 Task: For heading Arial with bold.  font size for heading22,  'Change the font style of data to'Arial Narrow.  and font size to 14,  Change the alignment of both headline & data to Align middle.  In the sheet  FinAudit logbookbook
Action: Mouse moved to (70, 134)
Screenshot: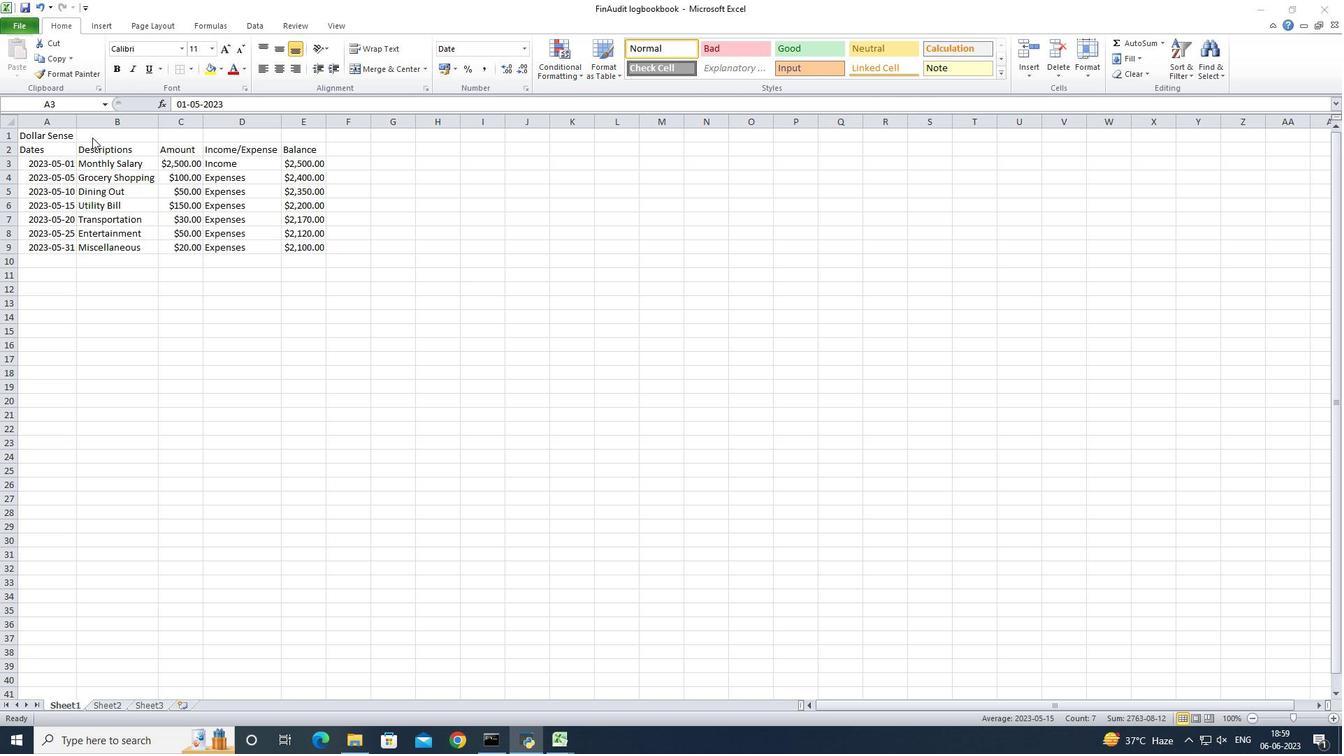 
Action: Mouse pressed left at (70, 134)
Screenshot: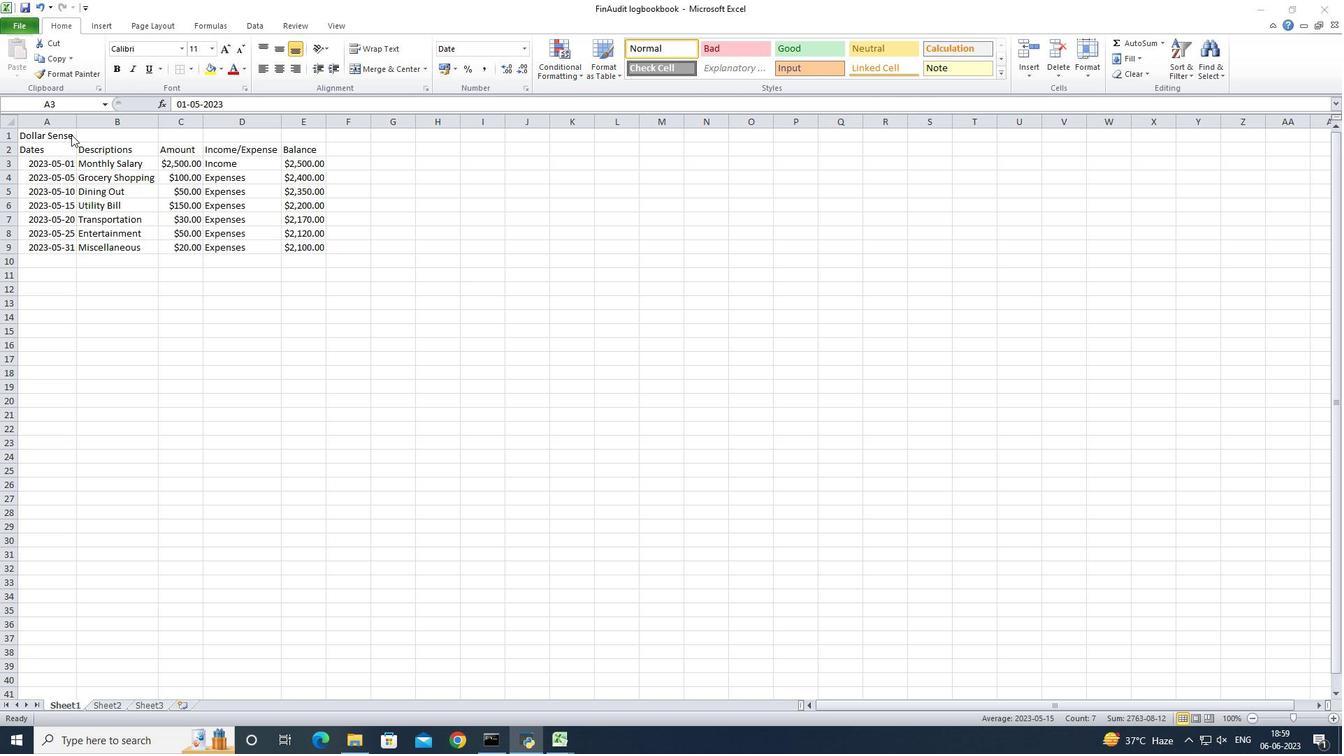 
Action: Mouse pressed left at (70, 134)
Screenshot: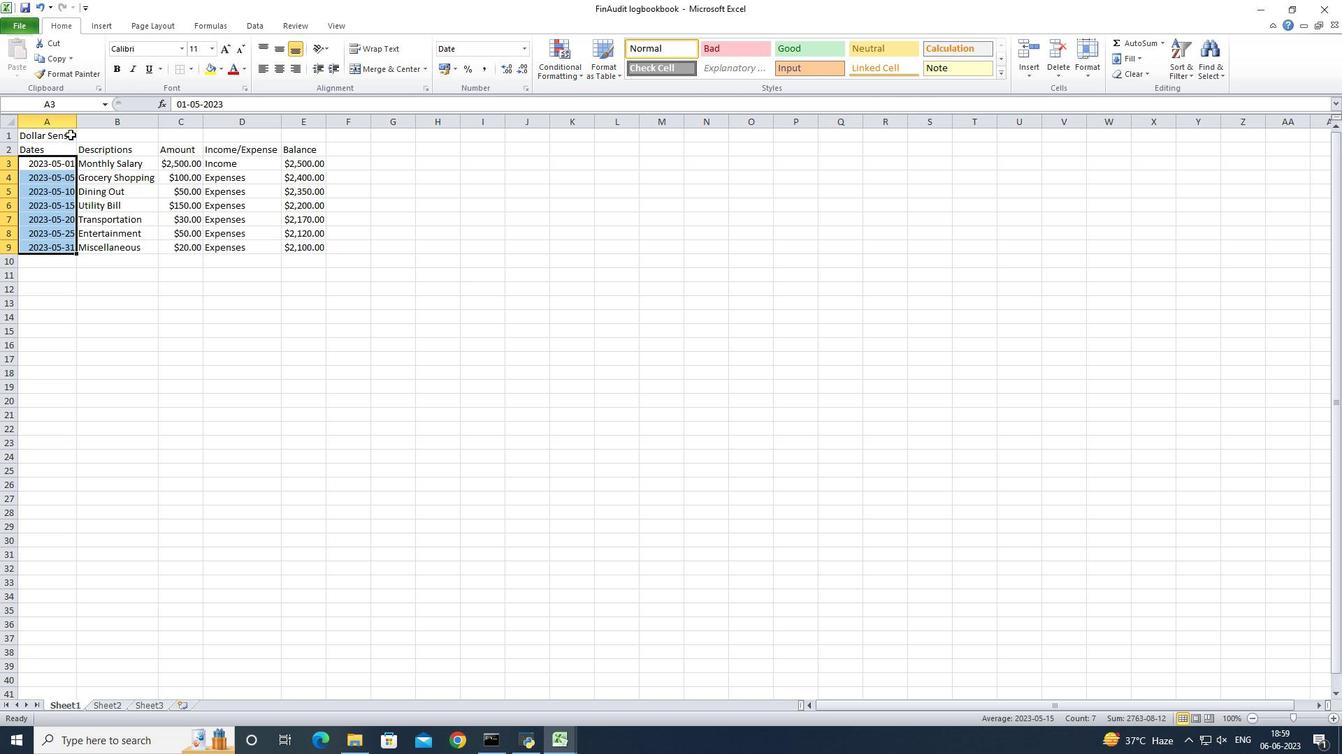 
Action: Mouse pressed left at (70, 134)
Screenshot: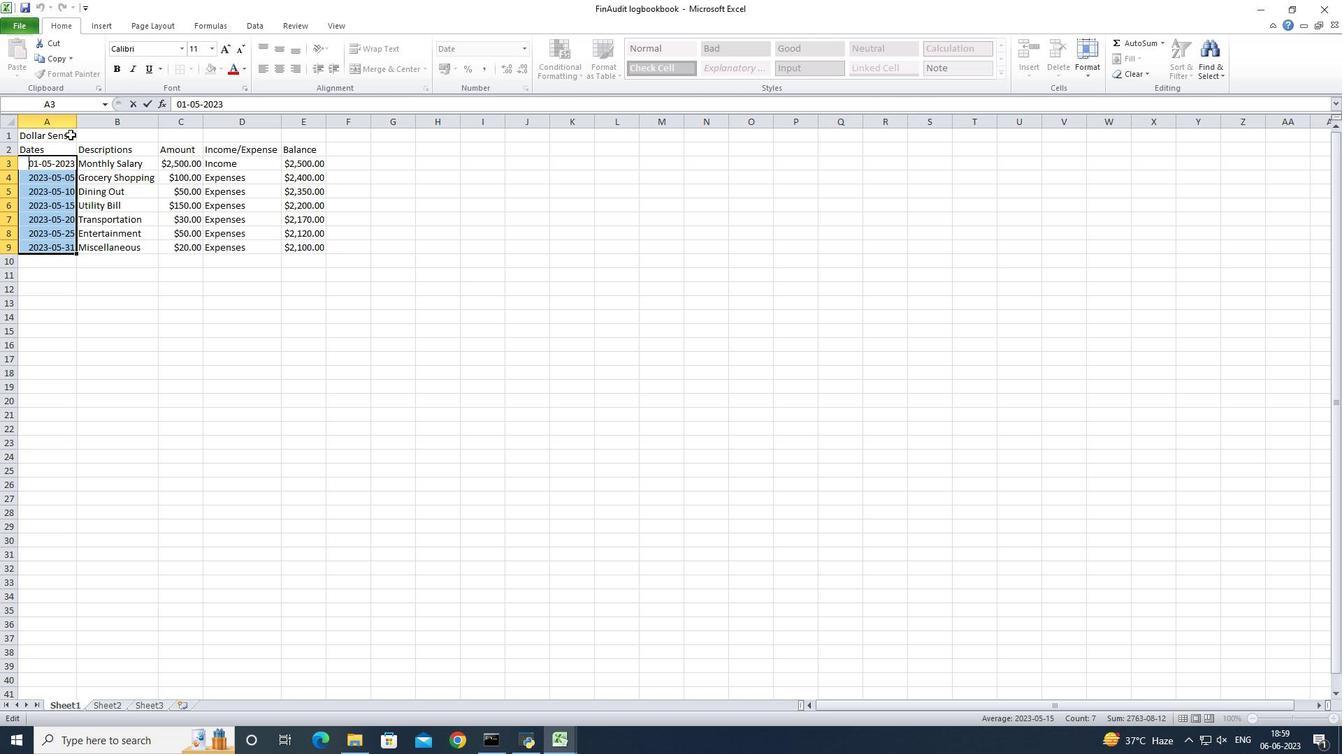 
Action: Mouse moved to (181, 48)
Screenshot: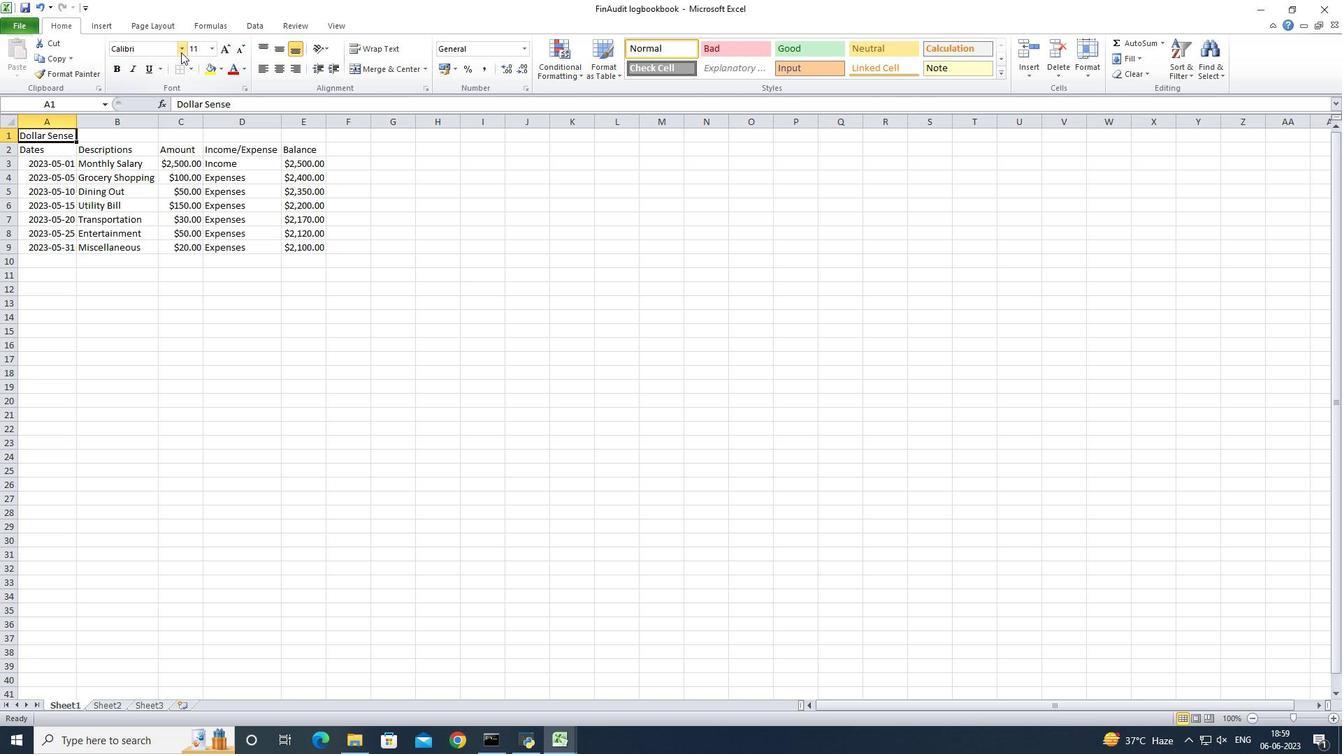 
Action: Mouse pressed left at (181, 48)
Screenshot: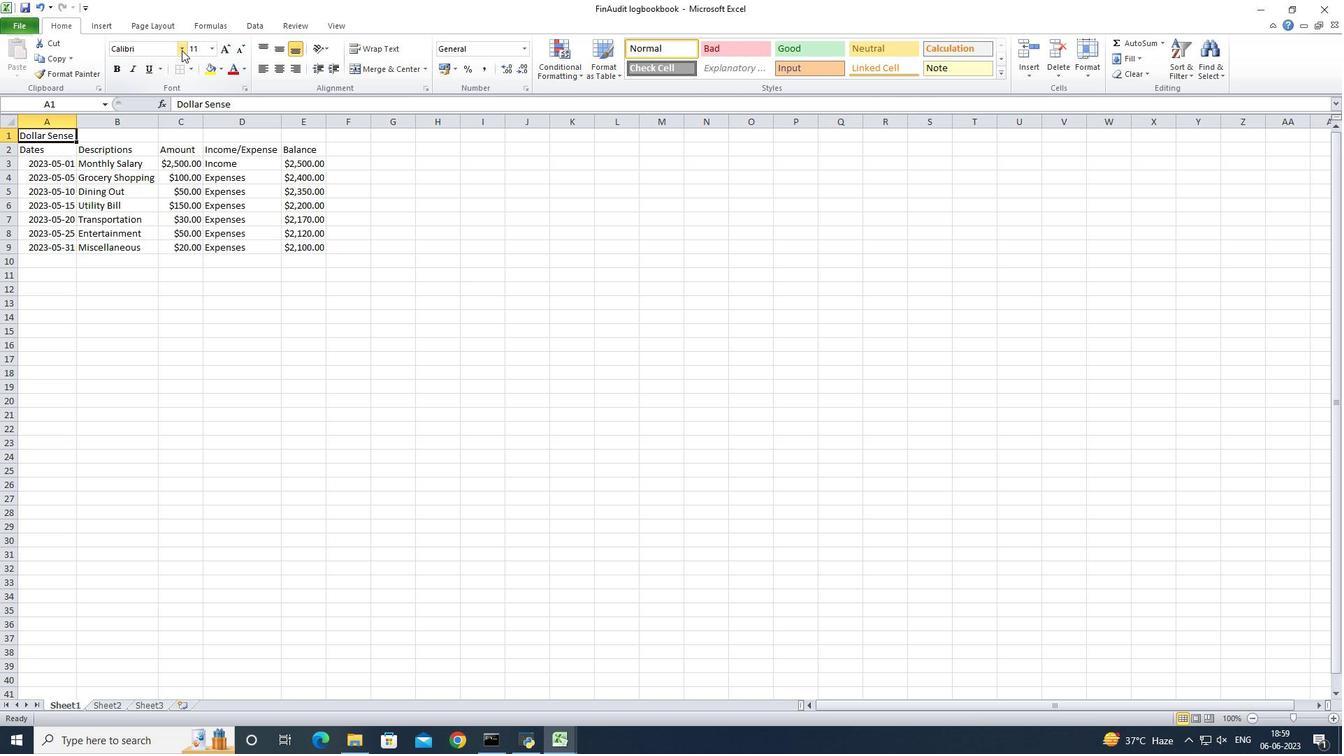 
Action: Mouse moved to (185, 213)
Screenshot: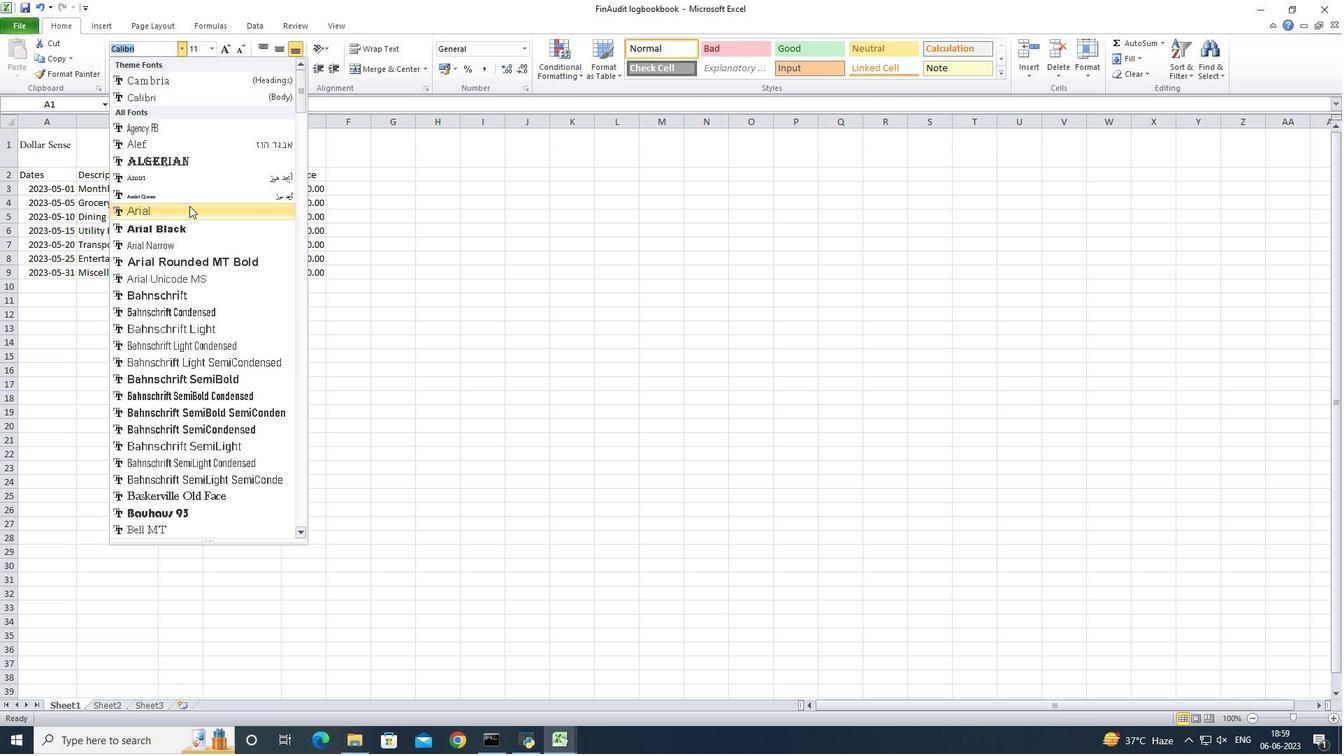 
Action: Mouse pressed left at (185, 213)
Screenshot: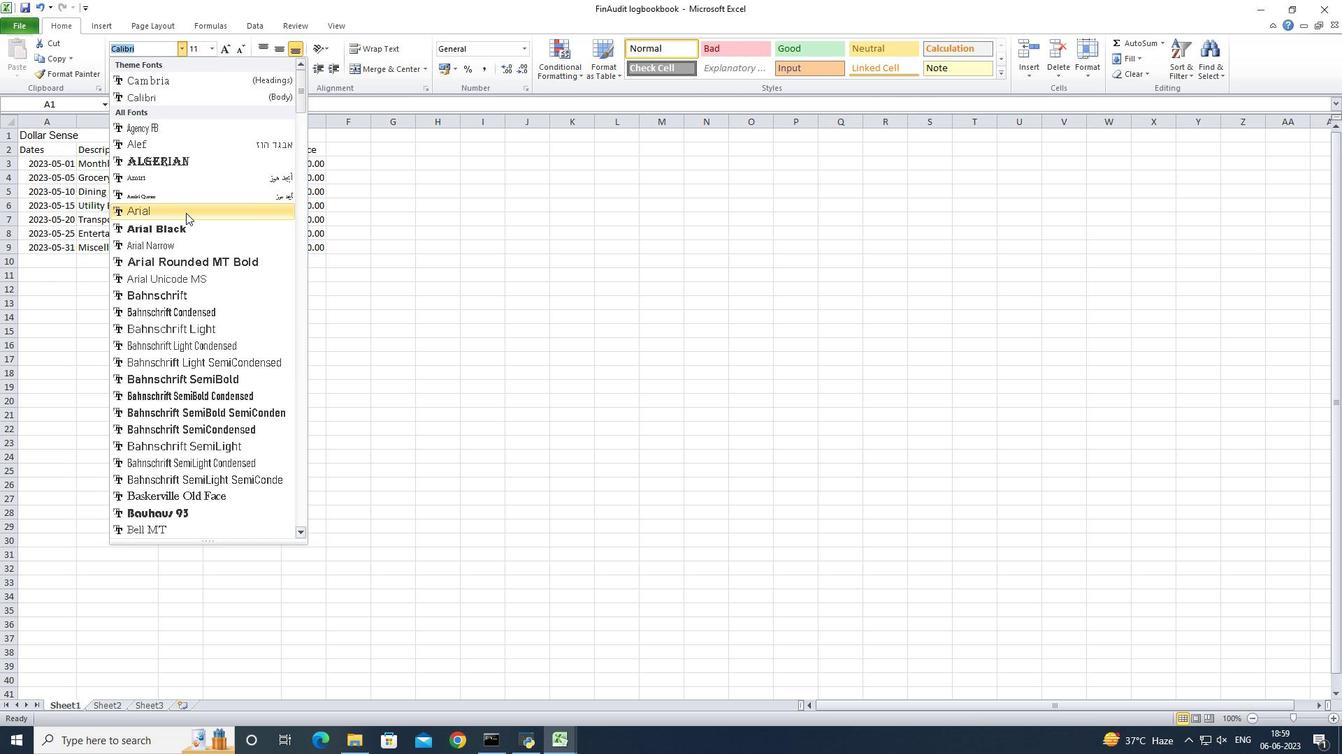 
Action: Mouse moved to (119, 68)
Screenshot: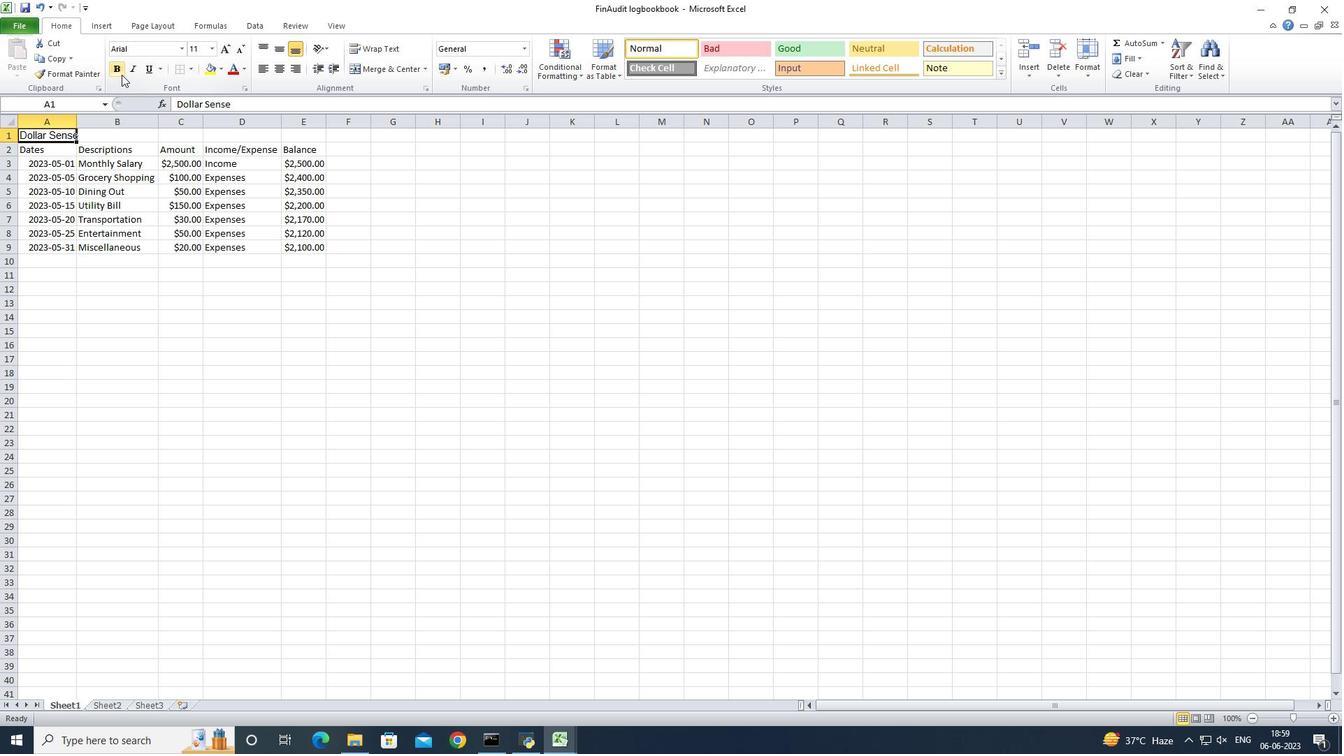 
Action: Mouse pressed left at (119, 68)
Screenshot: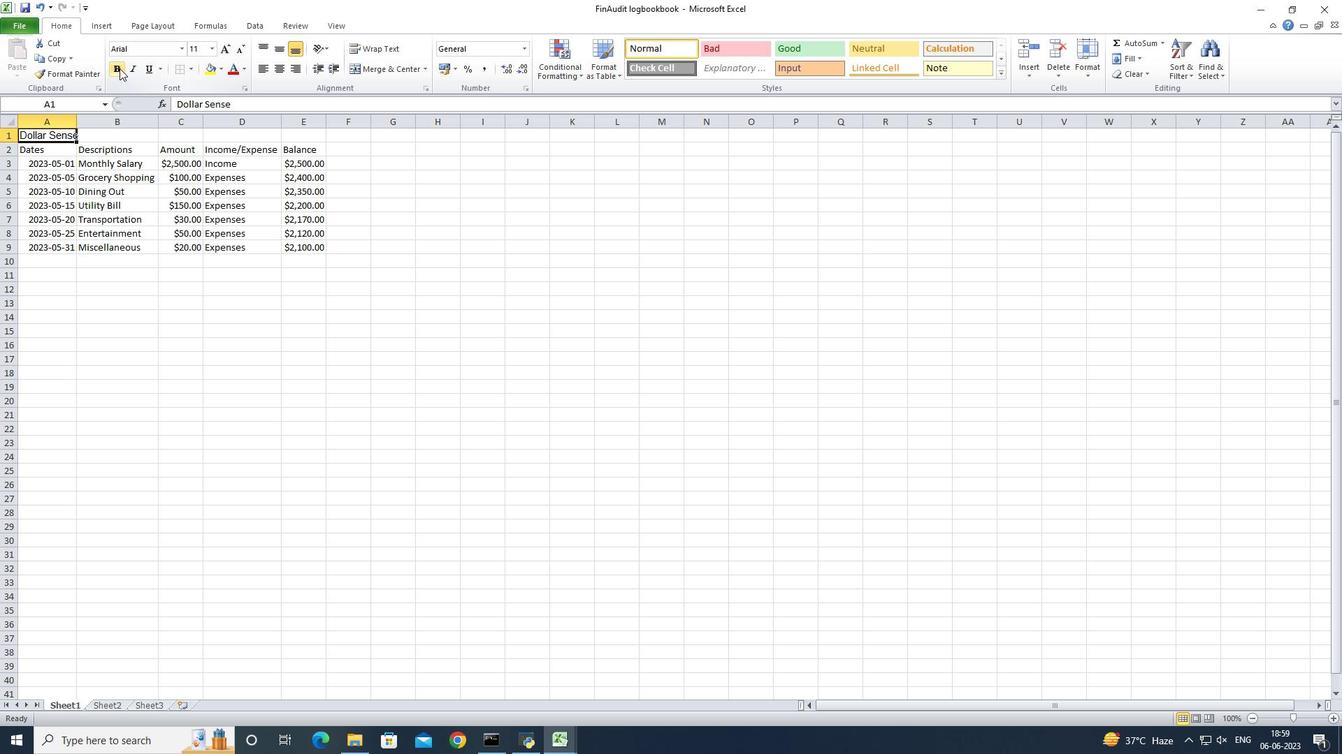 
Action: Mouse moved to (211, 51)
Screenshot: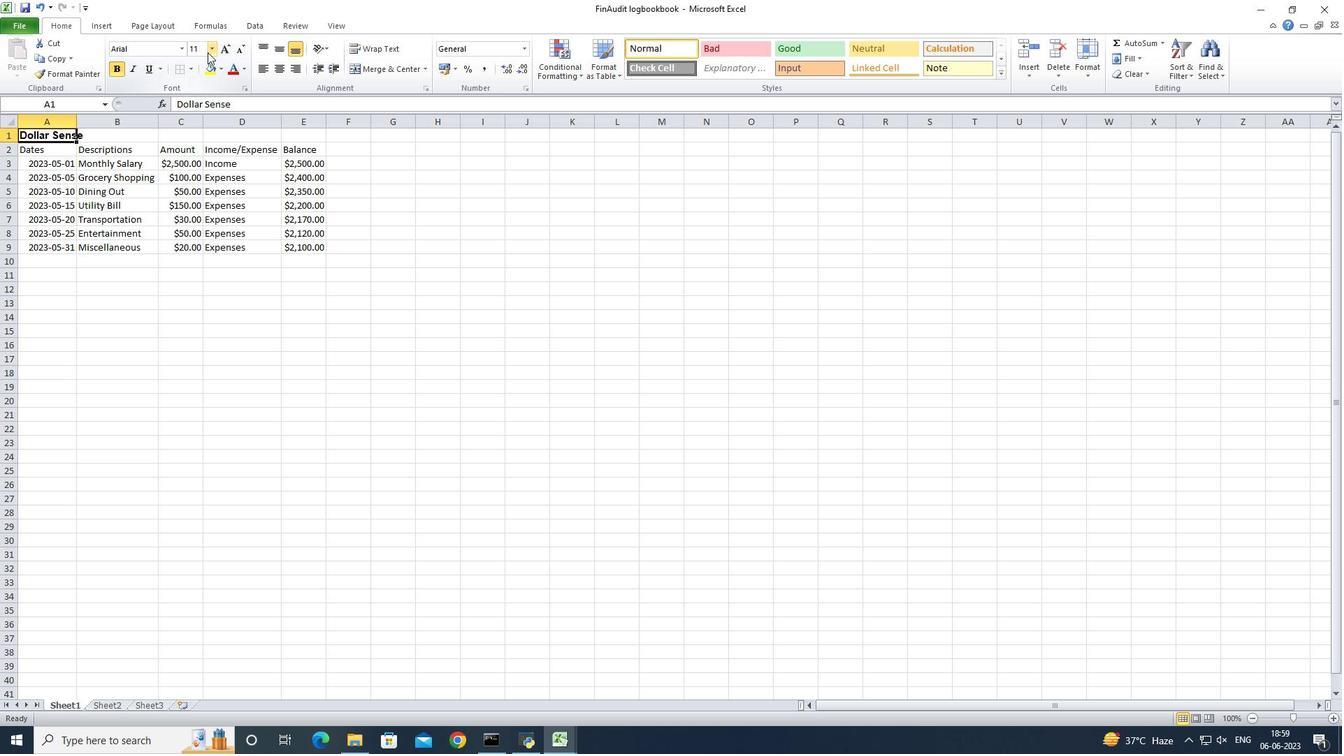 
Action: Mouse pressed left at (211, 51)
Screenshot: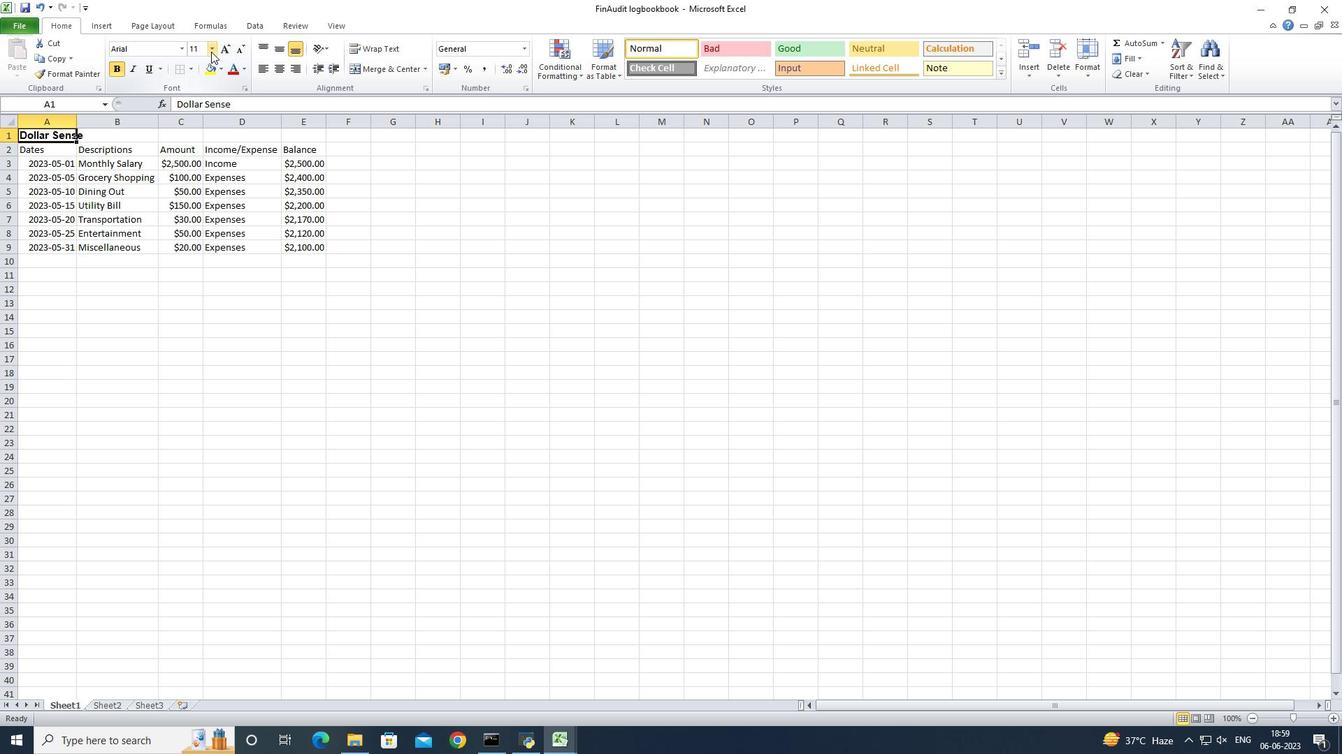 
Action: Mouse moved to (192, 172)
Screenshot: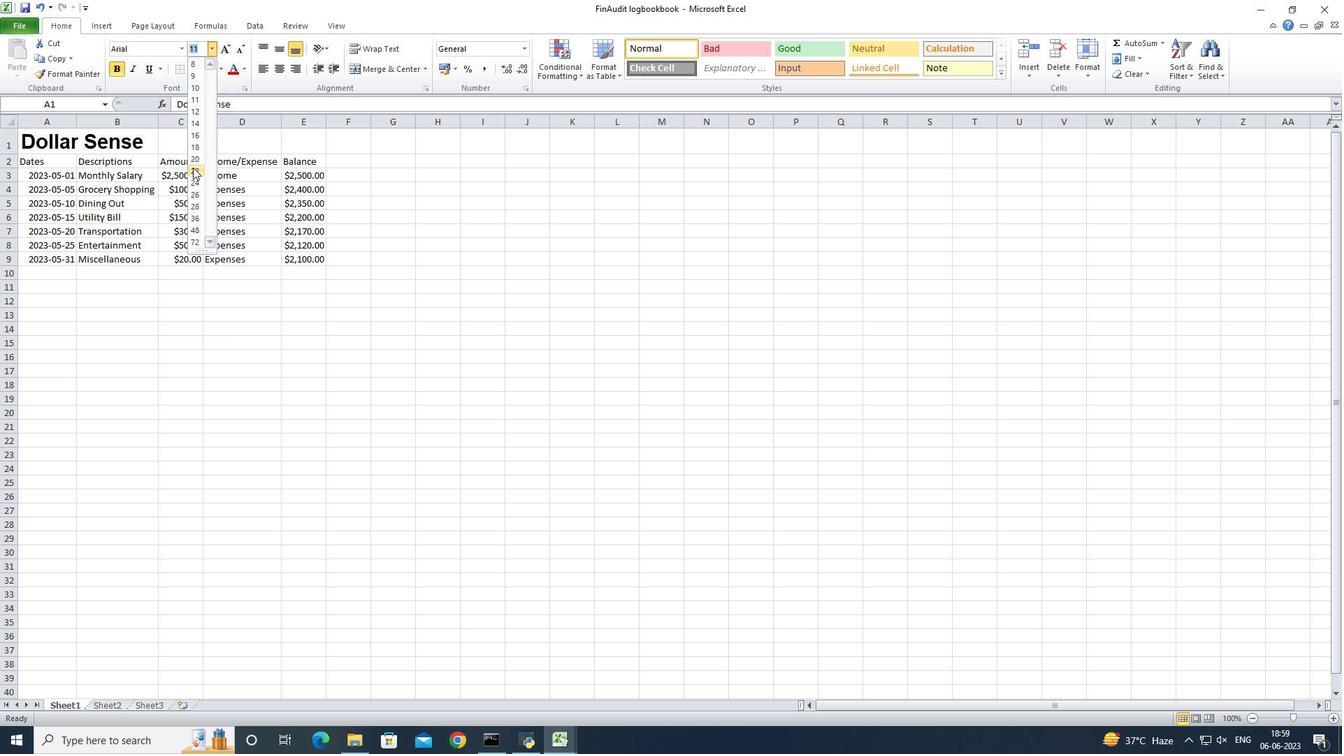 
Action: Mouse pressed left at (192, 172)
Screenshot: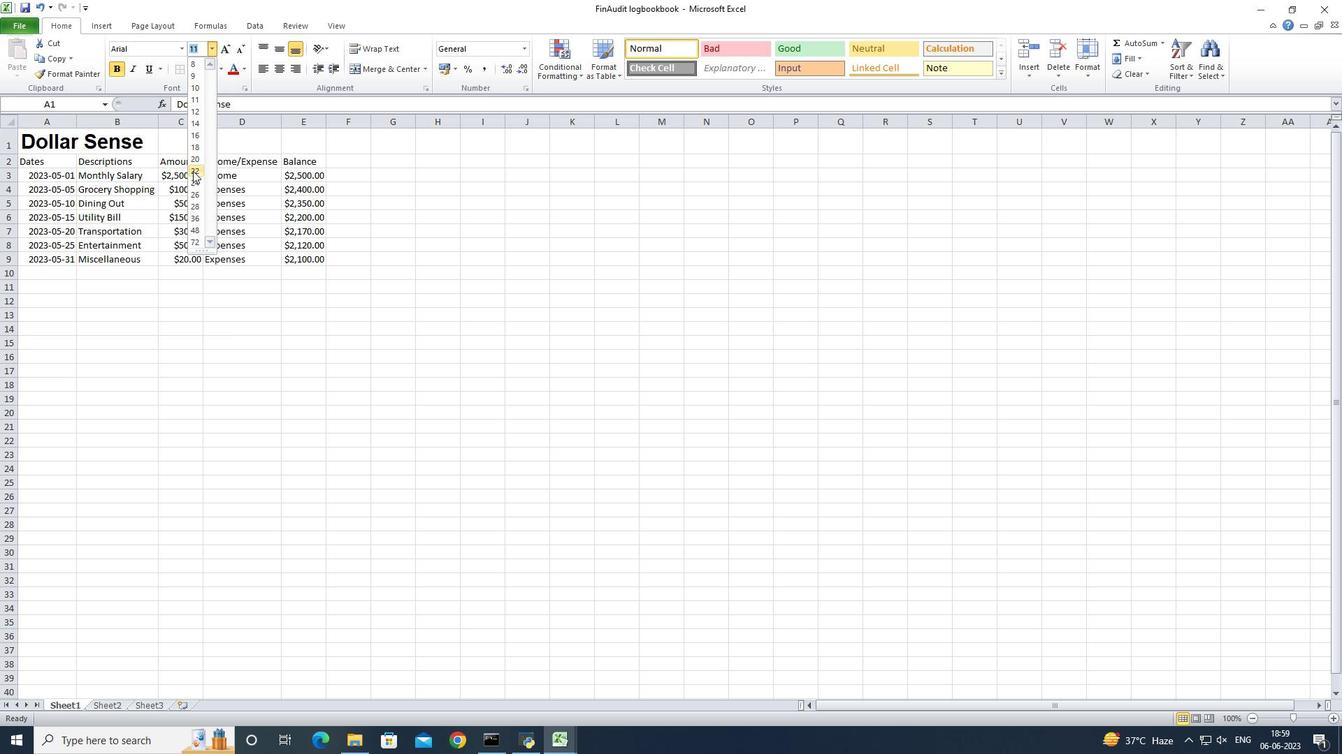 
Action: Mouse moved to (52, 167)
Screenshot: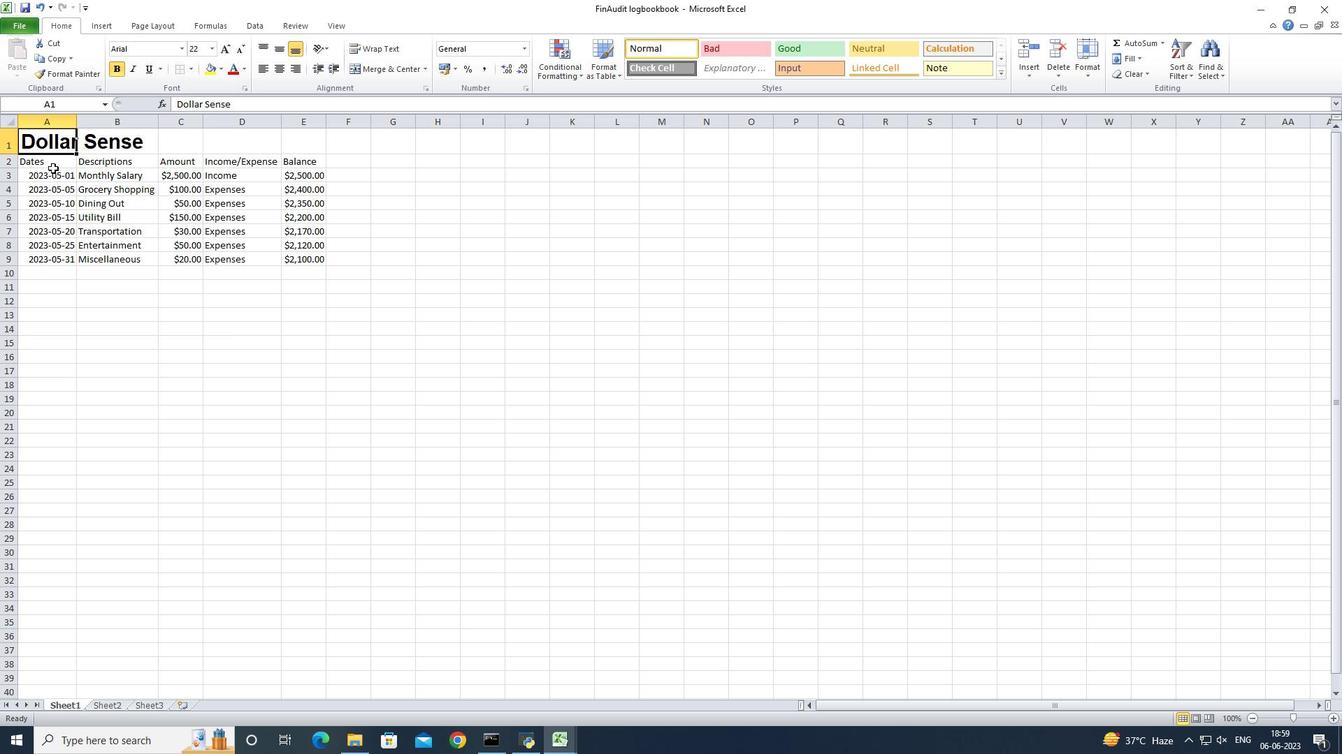 
Action: Mouse pressed left at (52, 167)
Screenshot: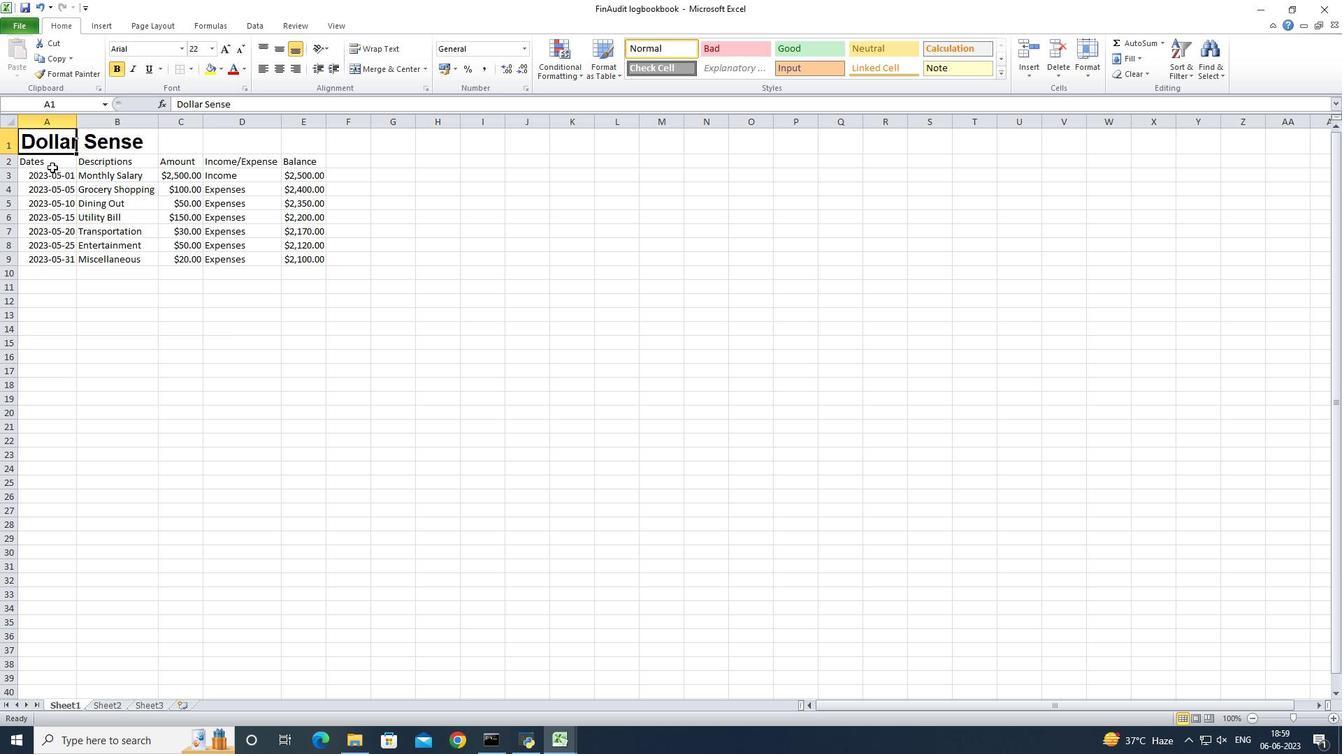 
Action: Mouse moved to (185, 48)
Screenshot: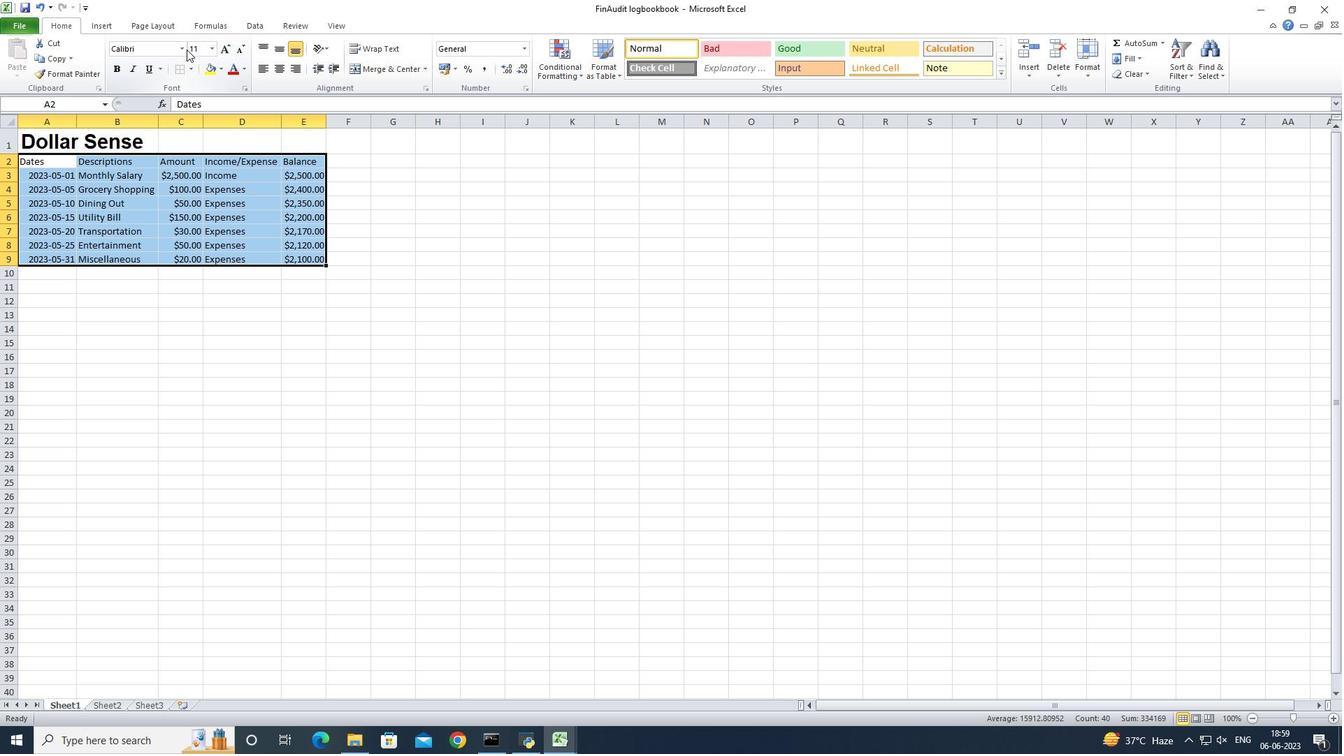 
Action: Mouse pressed left at (185, 48)
Screenshot: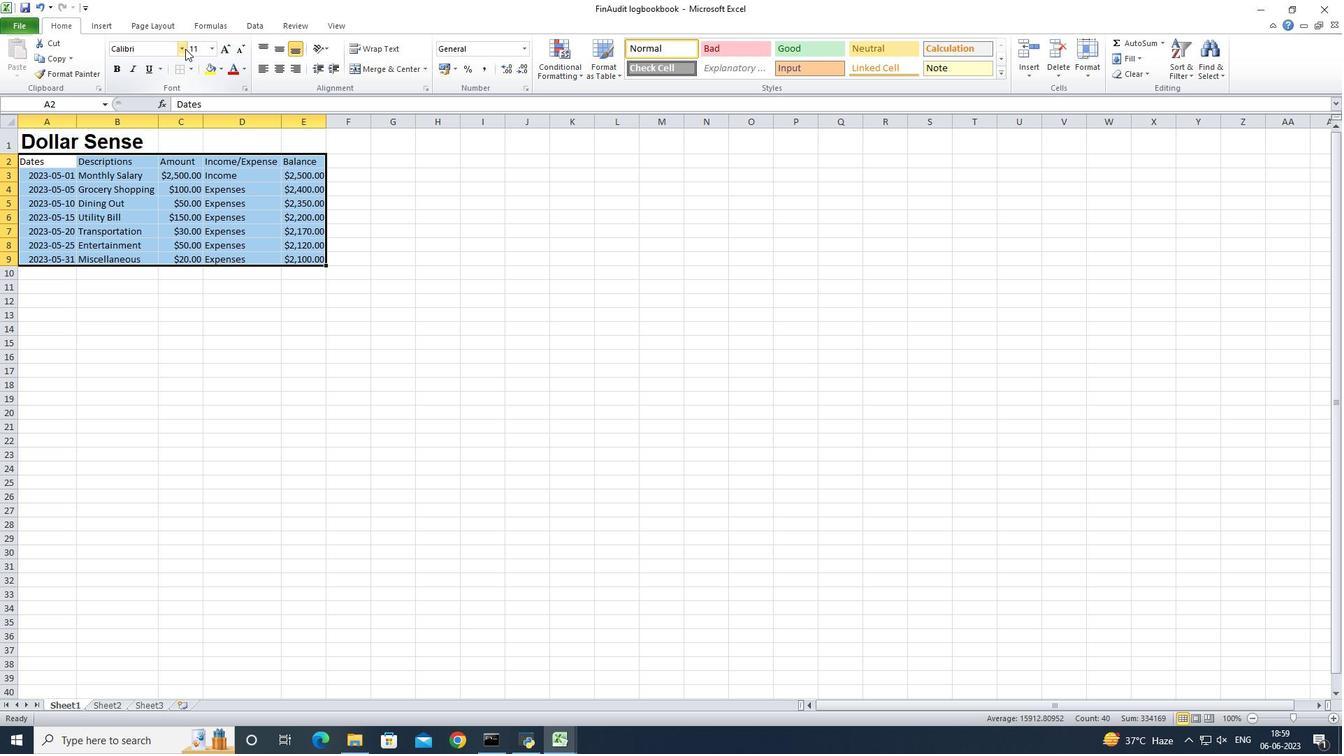 
Action: Mouse moved to (181, 202)
Screenshot: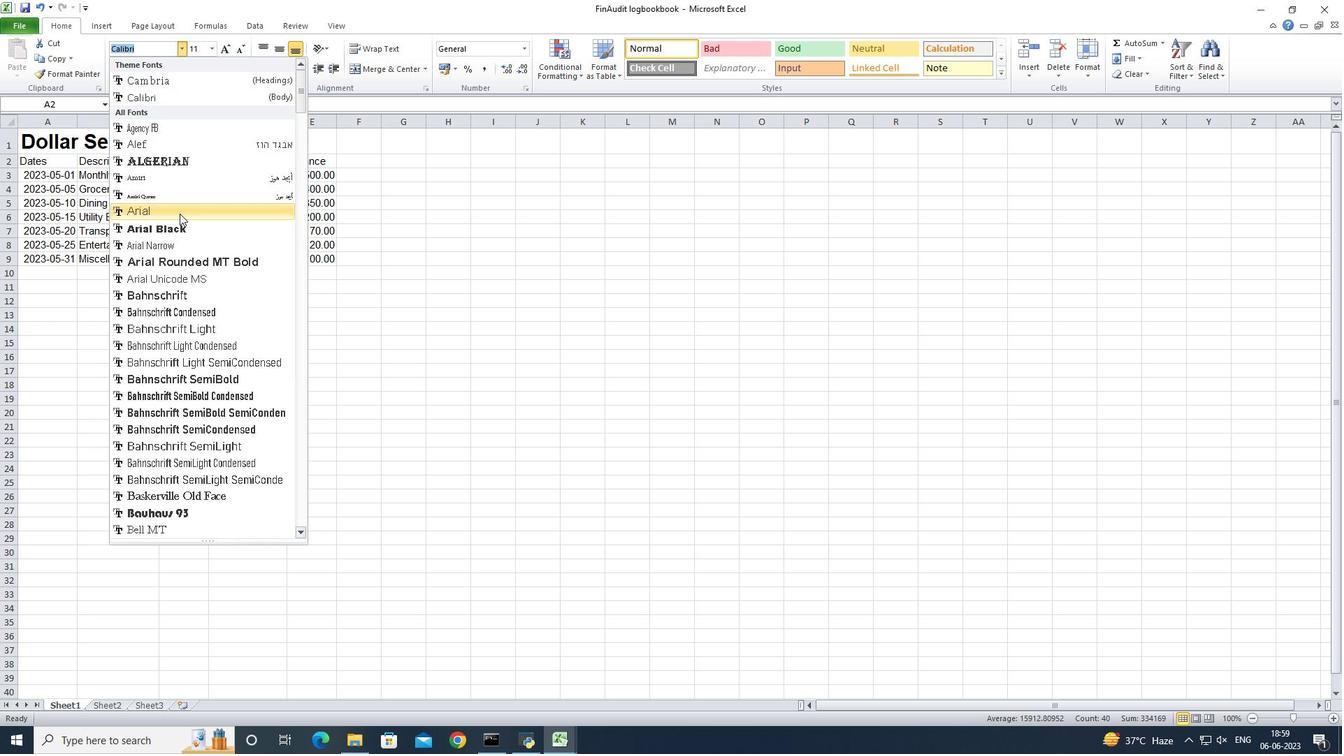
Action: Mouse pressed left at (181, 202)
Screenshot: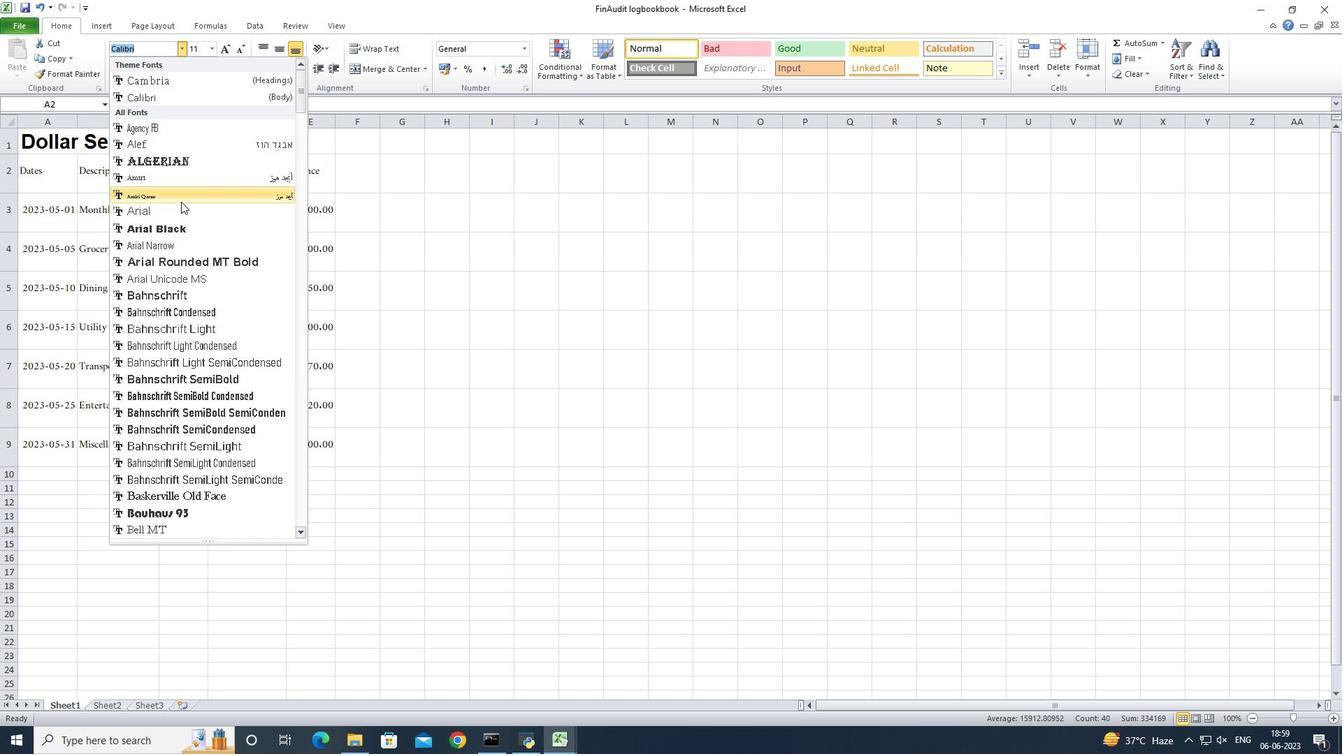 
Action: Mouse moved to (207, 53)
Screenshot: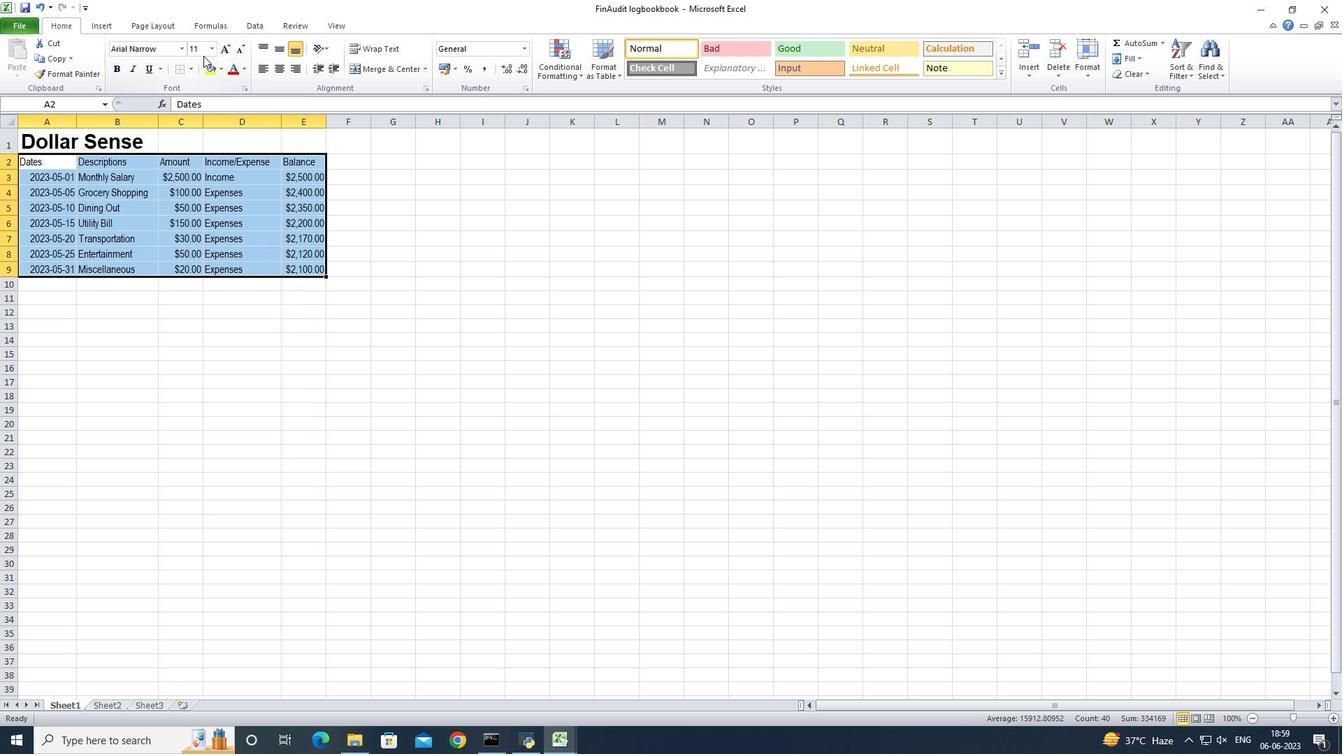 
Action: Mouse pressed left at (207, 53)
Screenshot: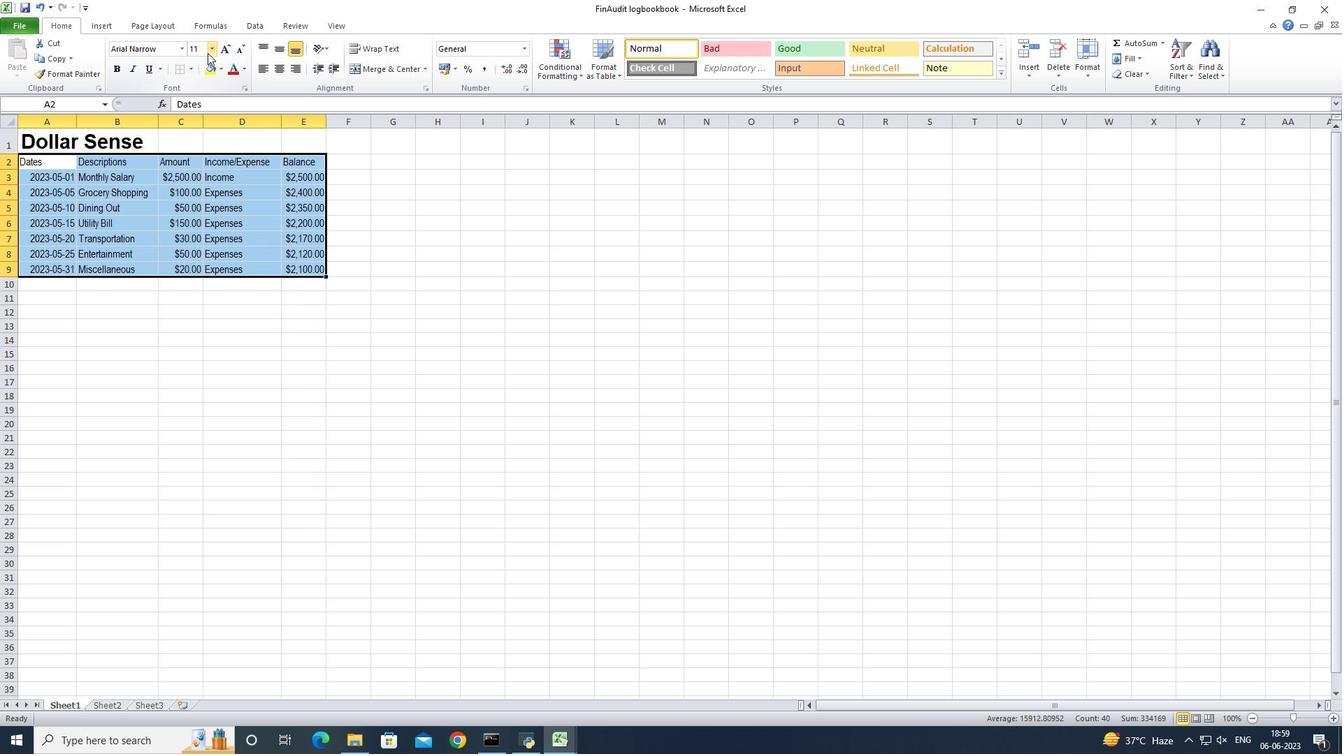 
Action: Mouse moved to (197, 122)
Screenshot: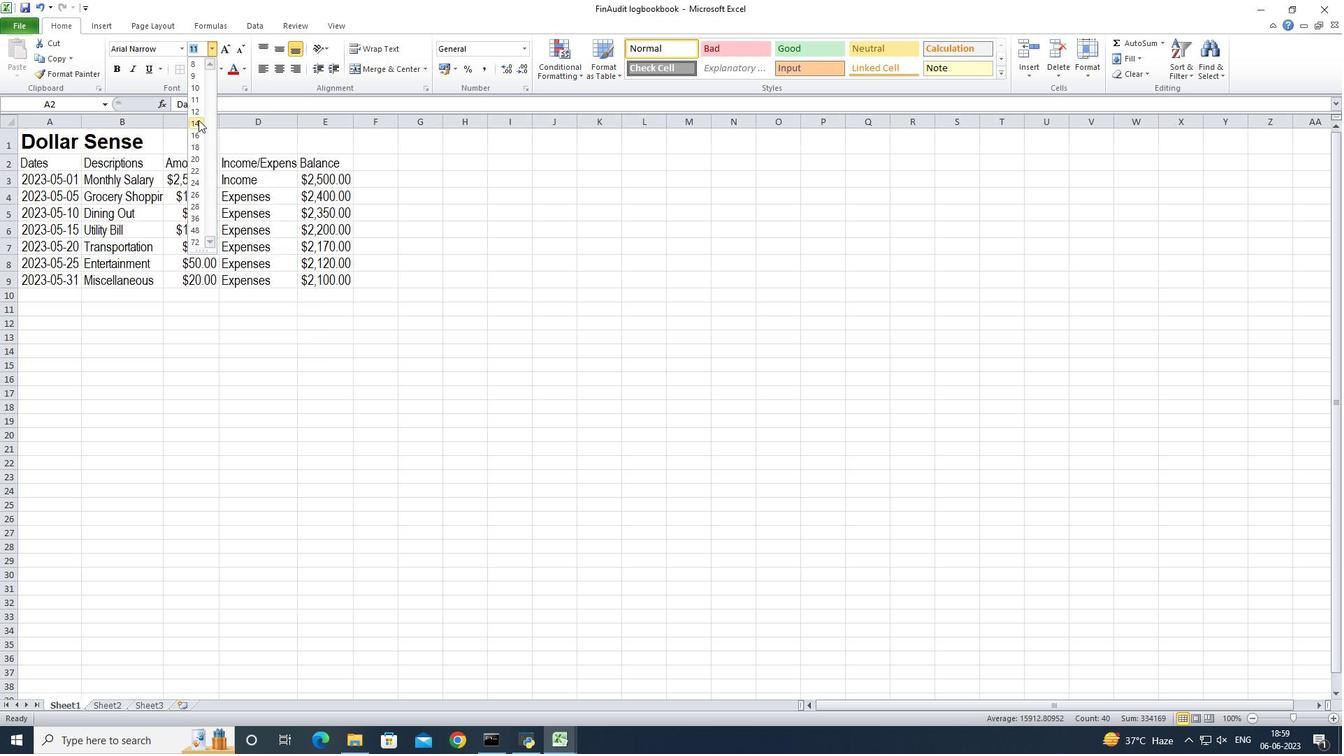 
Action: Mouse pressed left at (197, 122)
Screenshot: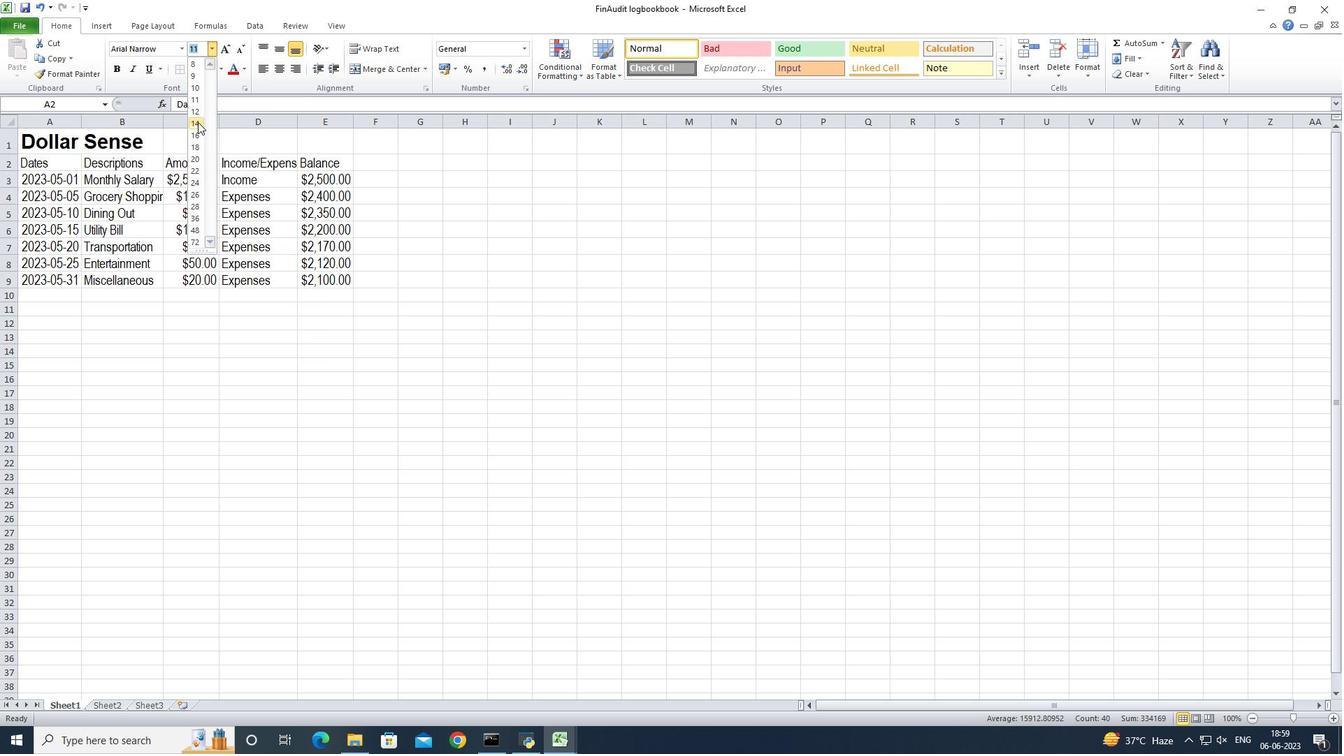 
Action: Mouse moved to (58, 139)
Screenshot: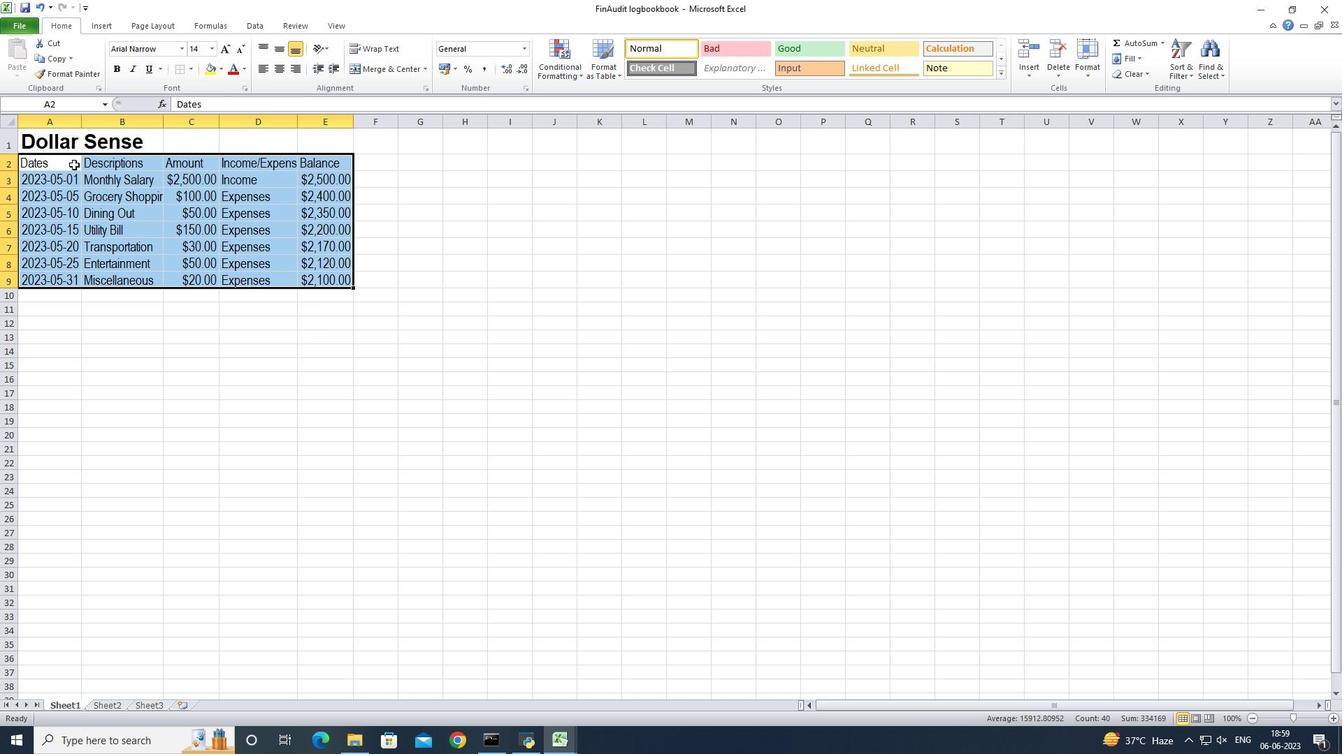 
Action: Mouse pressed left at (58, 139)
Screenshot: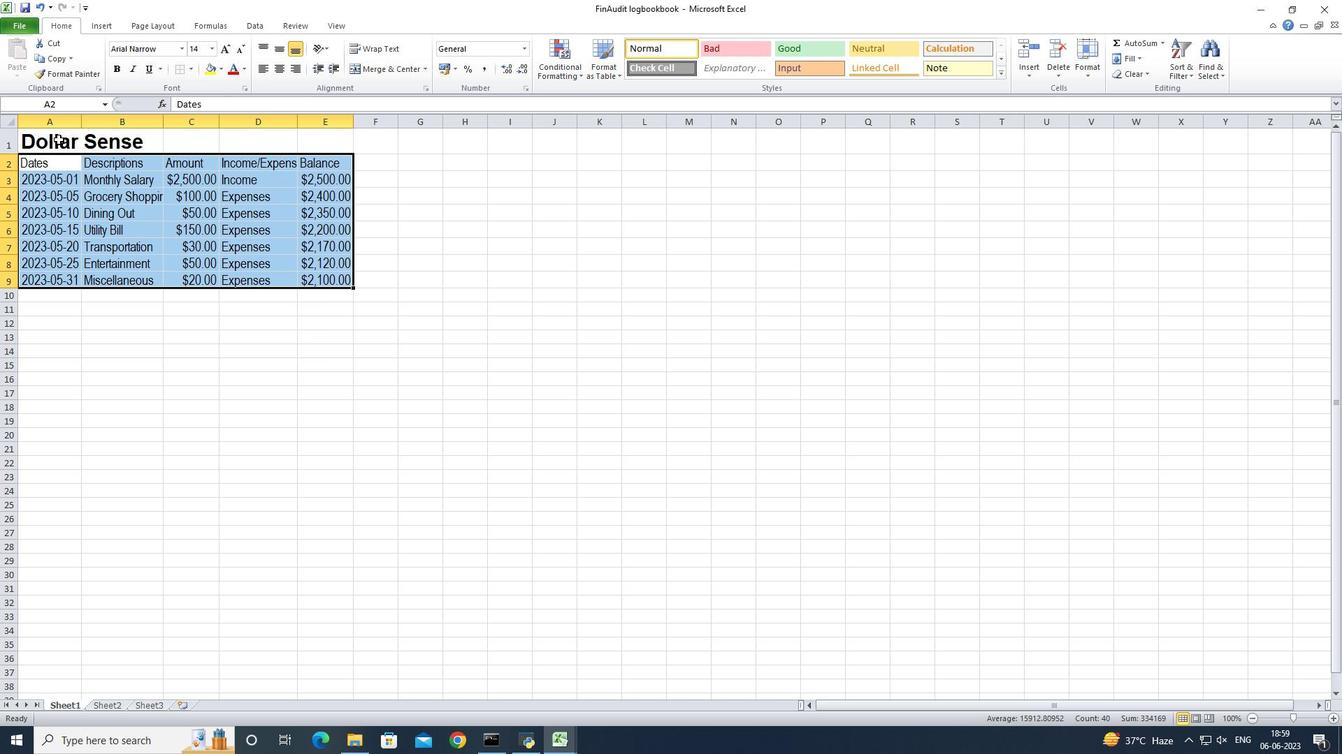 
Action: Mouse moved to (280, 50)
Screenshot: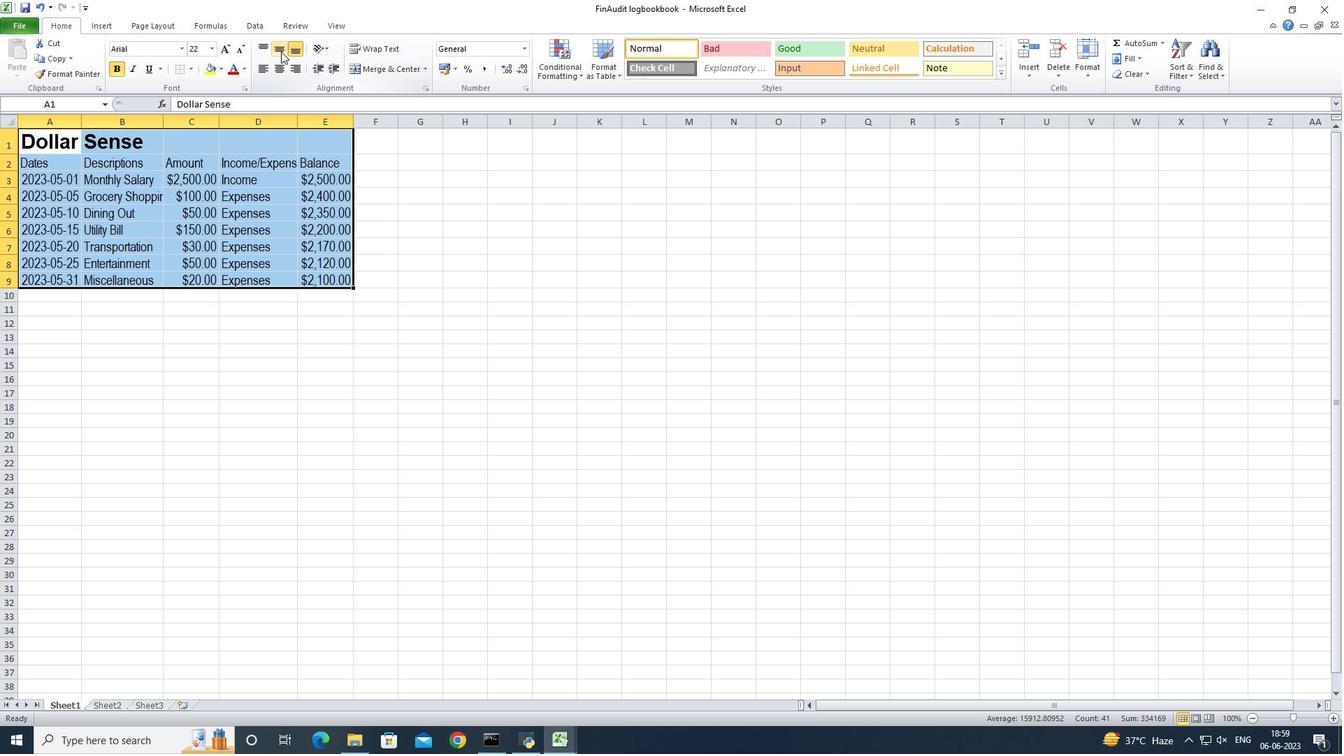 
Action: Mouse pressed left at (280, 50)
Screenshot: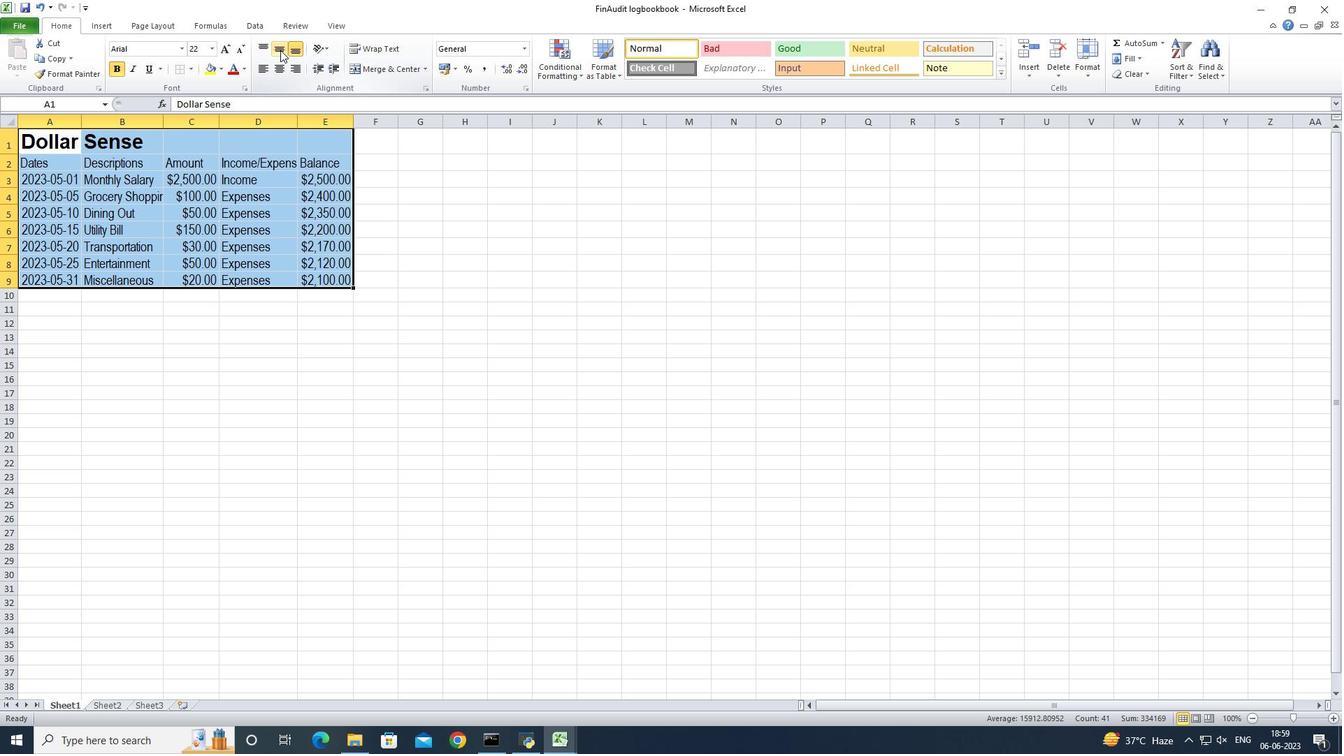 
Action: Mouse moved to (81, 122)
Screenshot: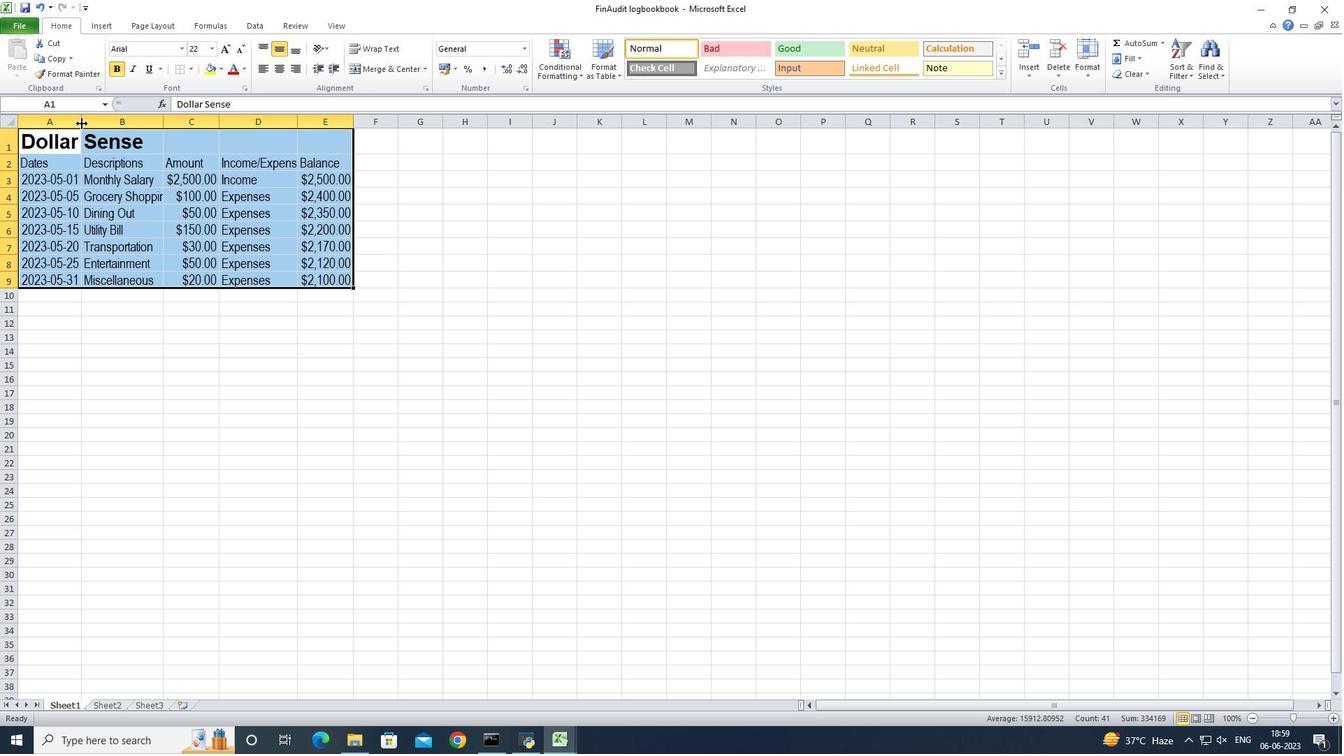 
Action: Mouse pressed left at (81, 122)
Screenshot: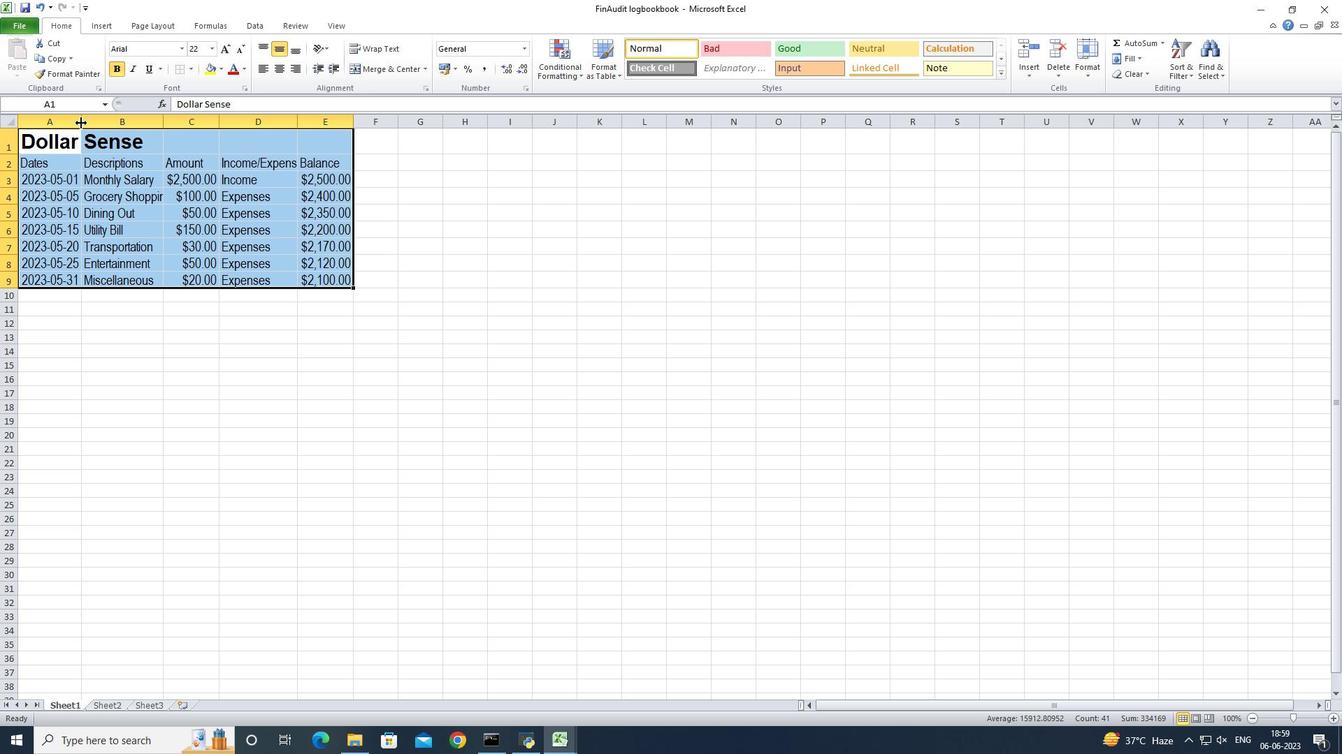 
Action: Mouse pressed left at (81, 122)
Screenshot: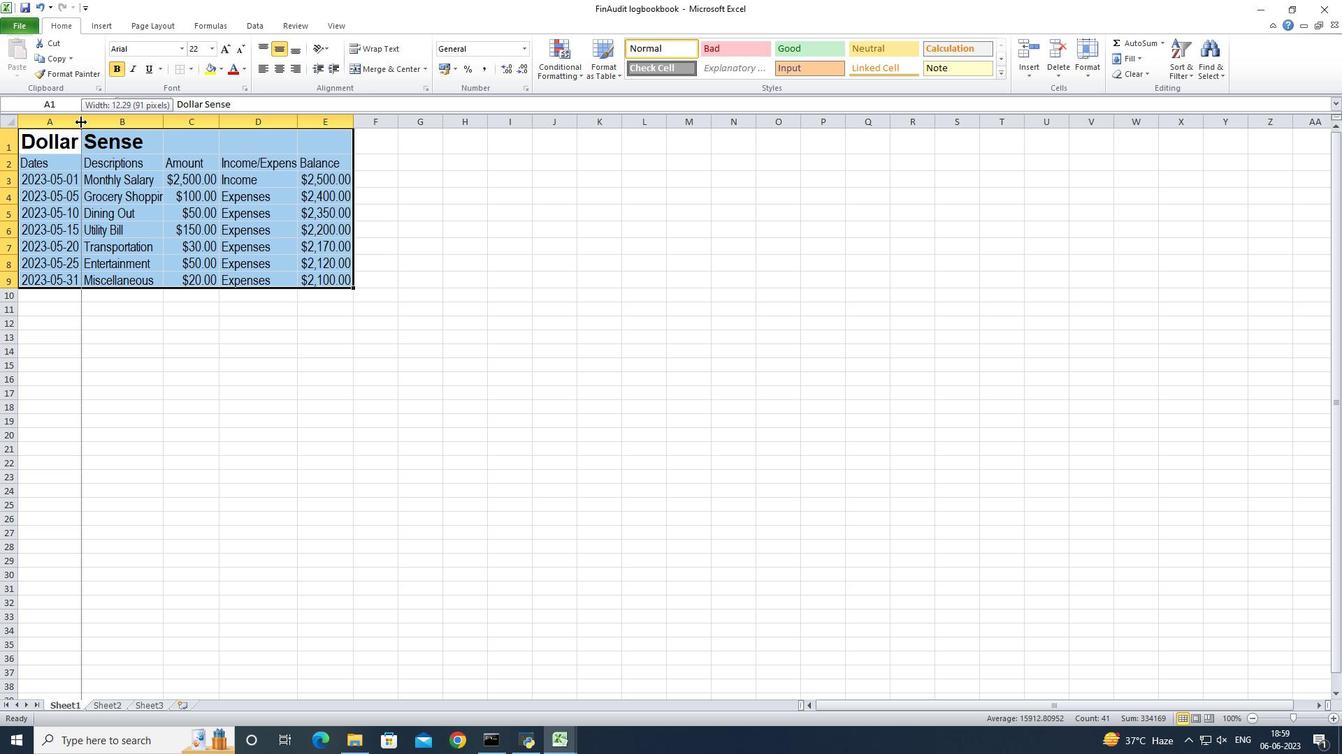 
Action: Mouse moved to (236, 121)
Screenshot: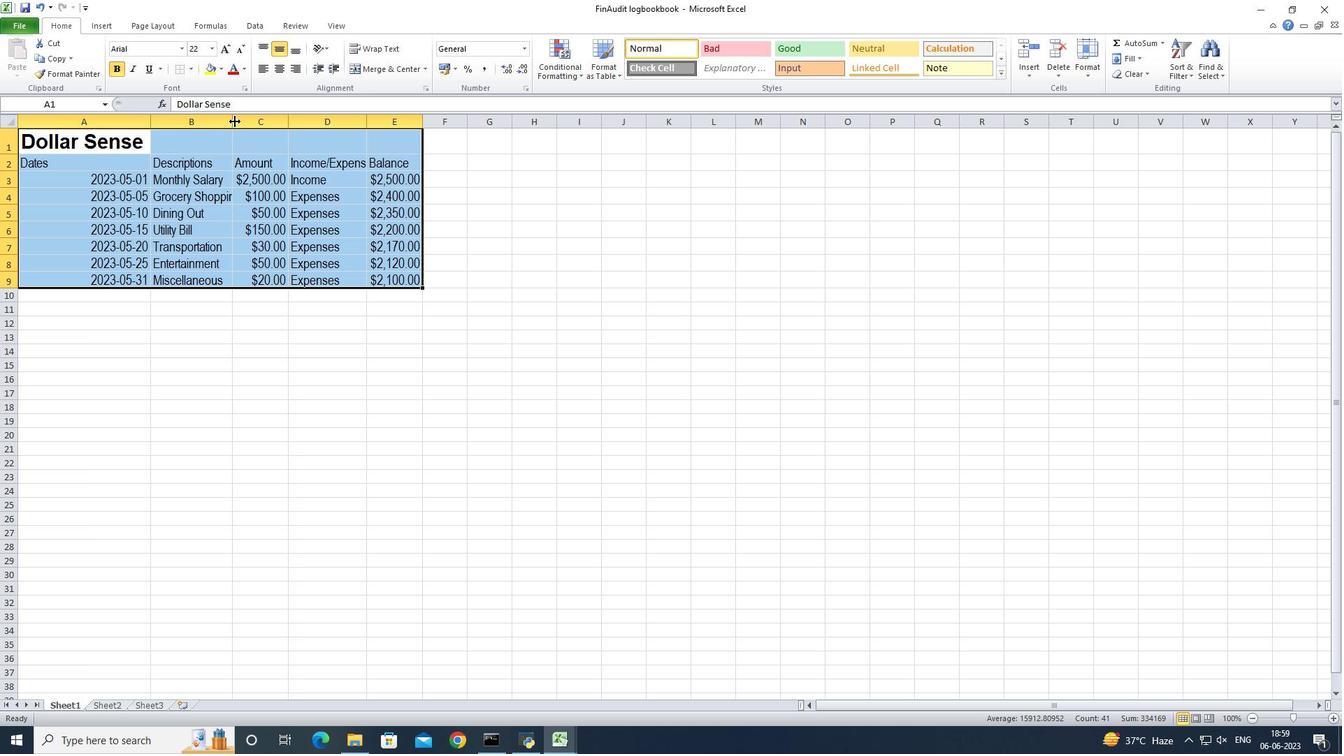 
Action: Mouse pressed left at (236, 121)
Screenshot: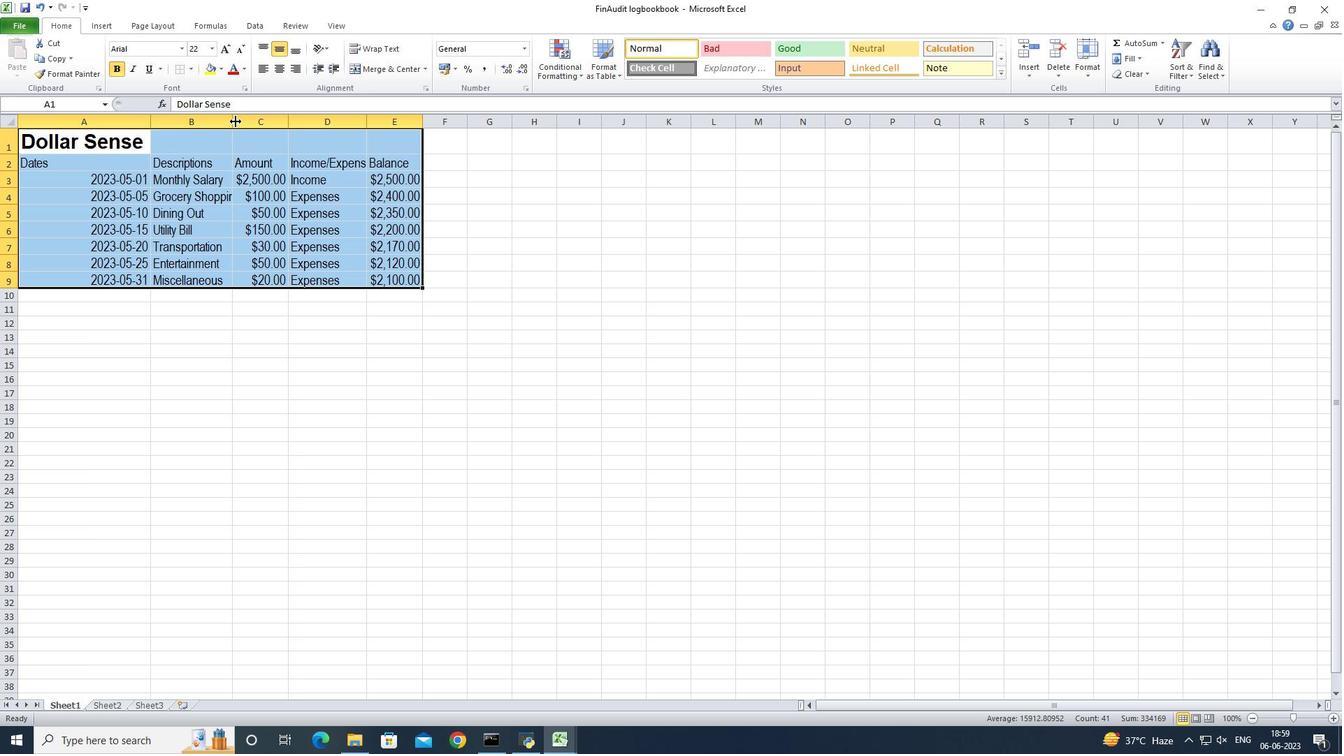 
Action: Mouse pressed left at (236, 121)
Screenshot: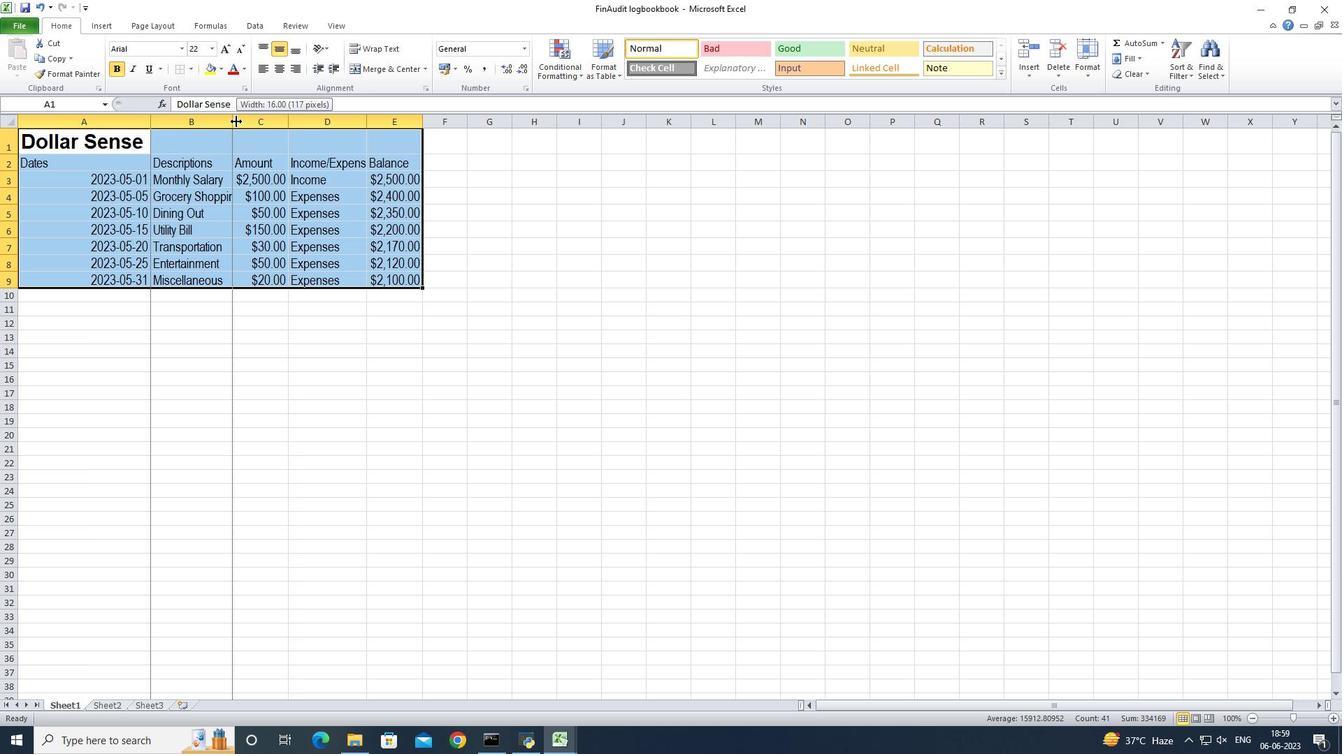 
Action: Mouse moved to (385, 123)
Screenshot: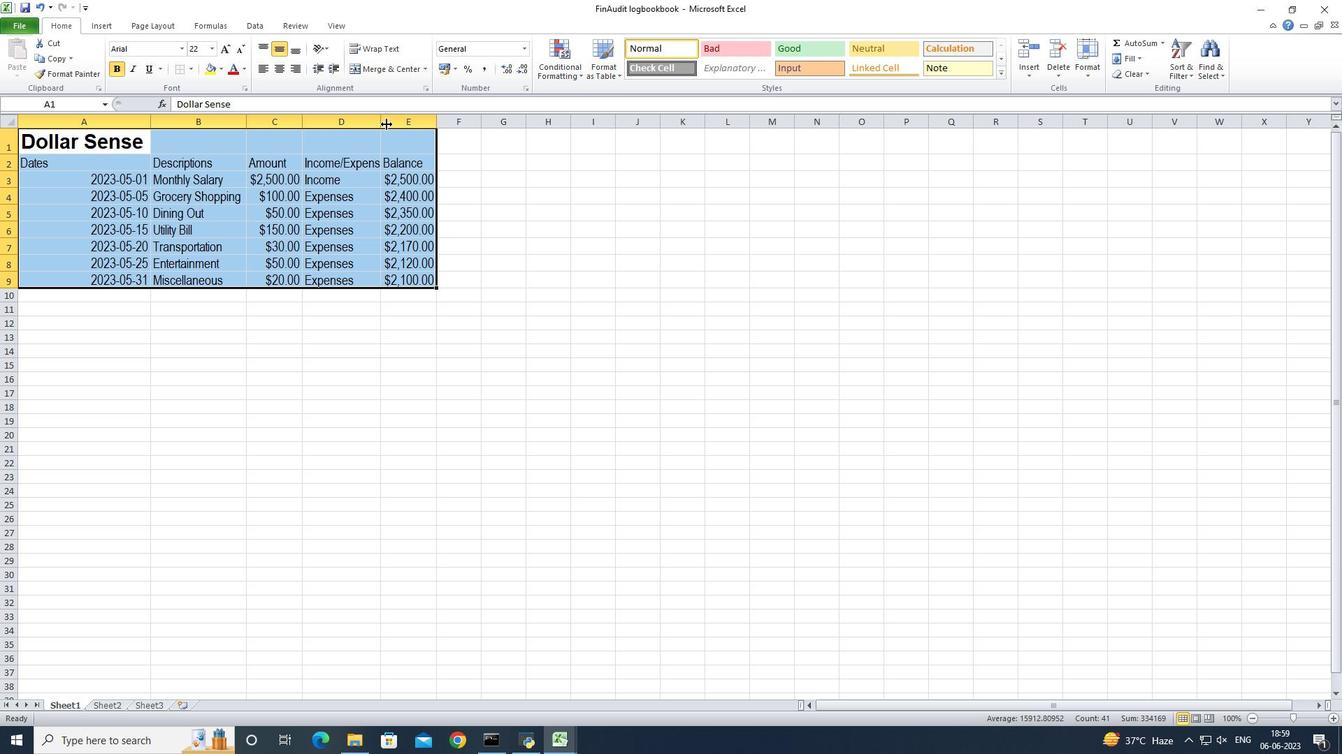 
Action: Mouse pressed left at (385, 123)
Screenshot: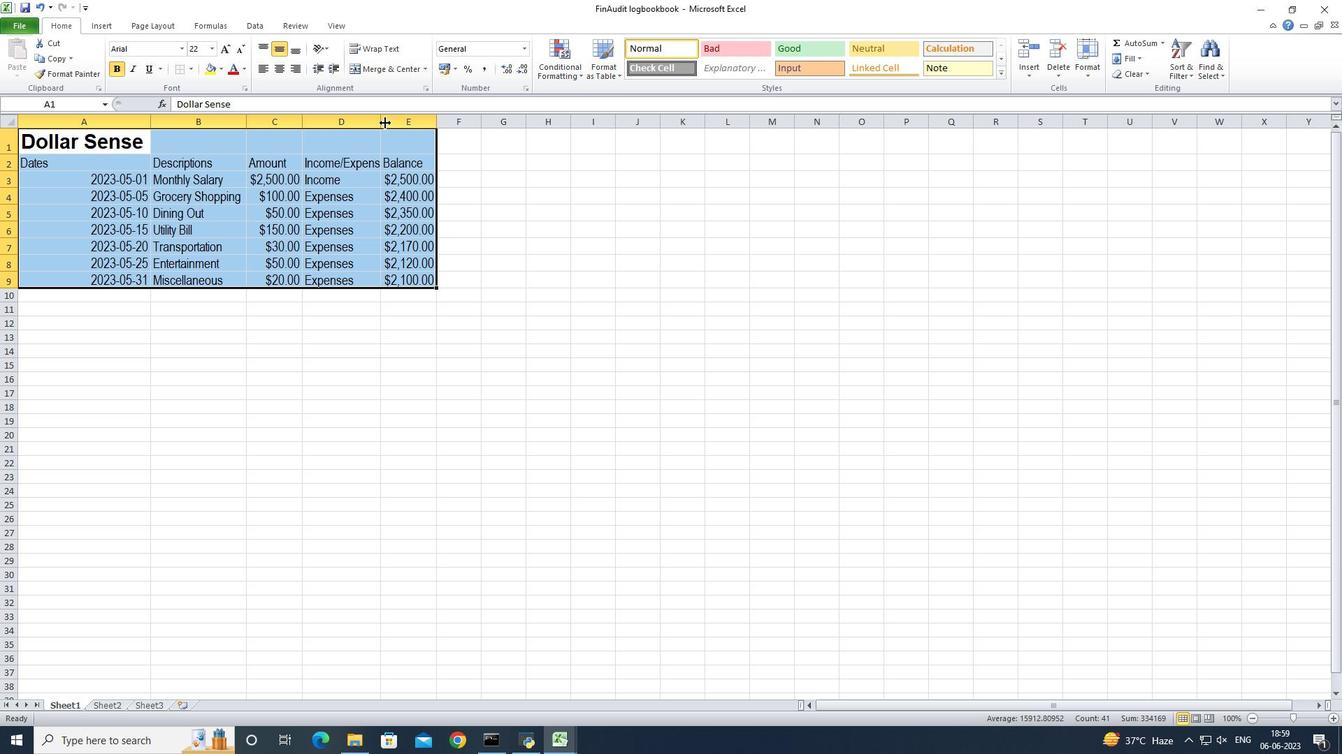 
Action: Mouse pressed left at (385, 123)
Screenshot: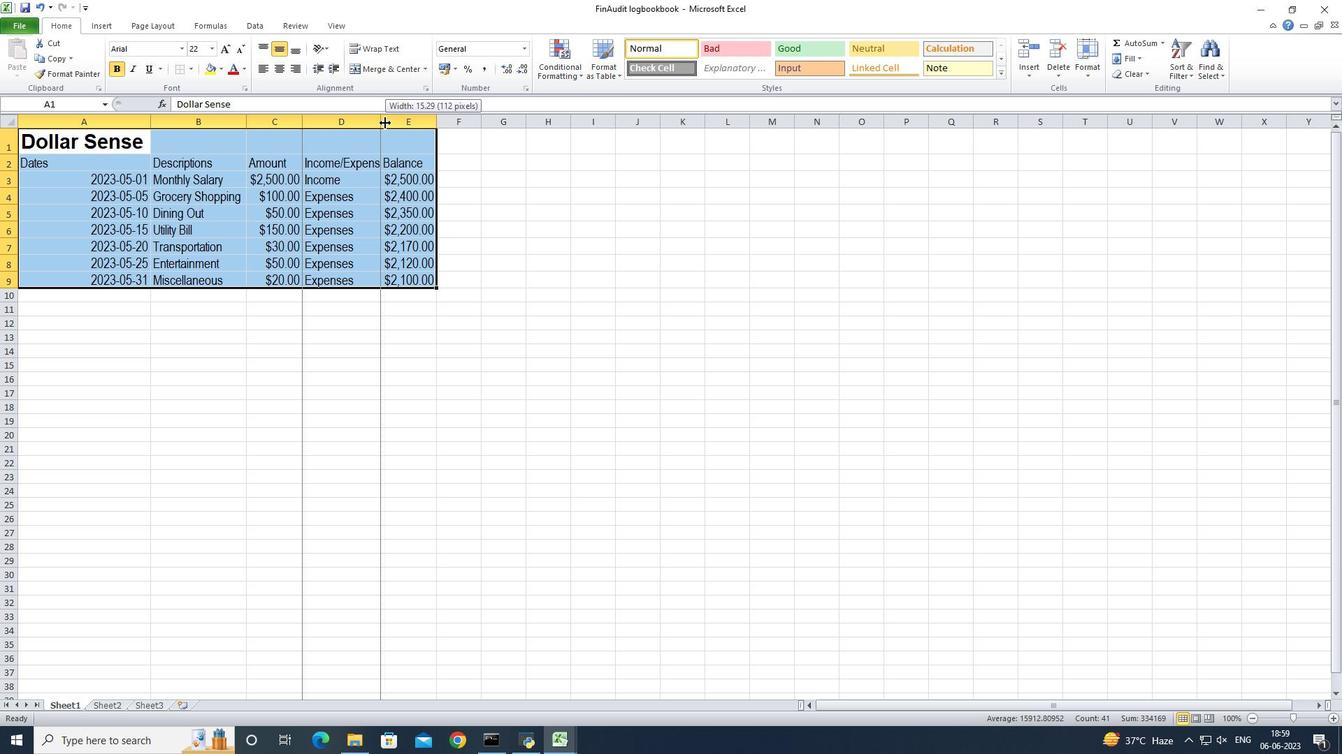 
Action: Mouse moved to (323, 154)
Screenshot: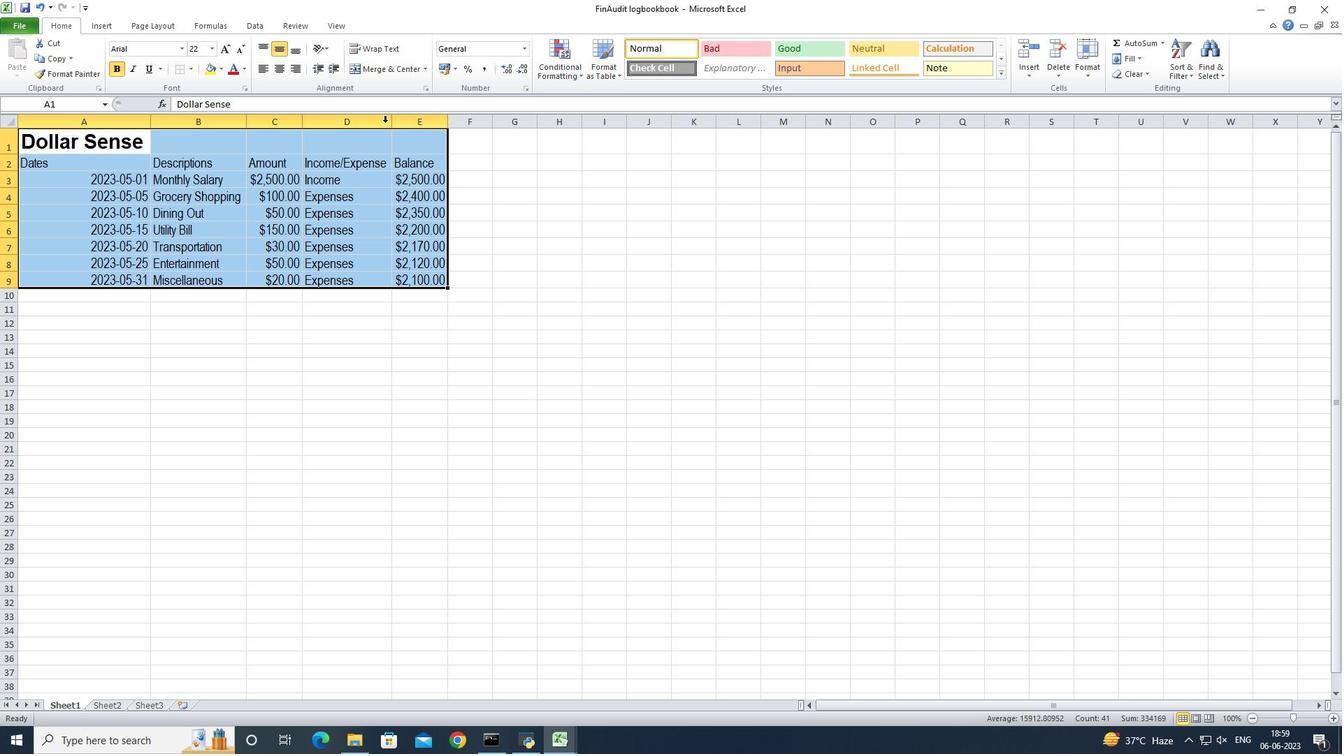 
Action: Key pressed ctrl+S
Screenshot: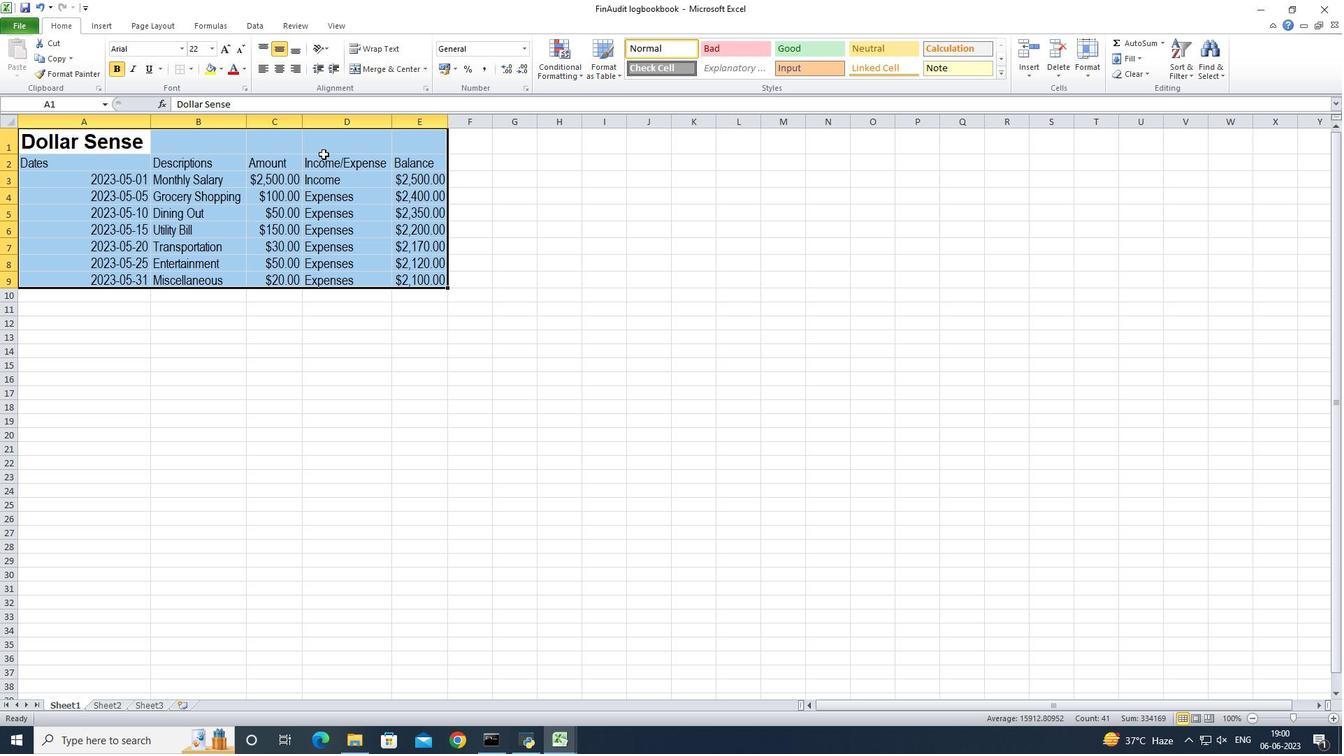 
